Task: Find connections with filter location Nelson with filter topic #Automationwith filter profile language German with filter current company Gainsight with filter school JECRC University with filter industry Paint, Coating, and Adhesive Manufacturing with filter service category Filing with filter keywords title Massage Therapy
Action: Mouse moved to (474, 45)
Screenshot: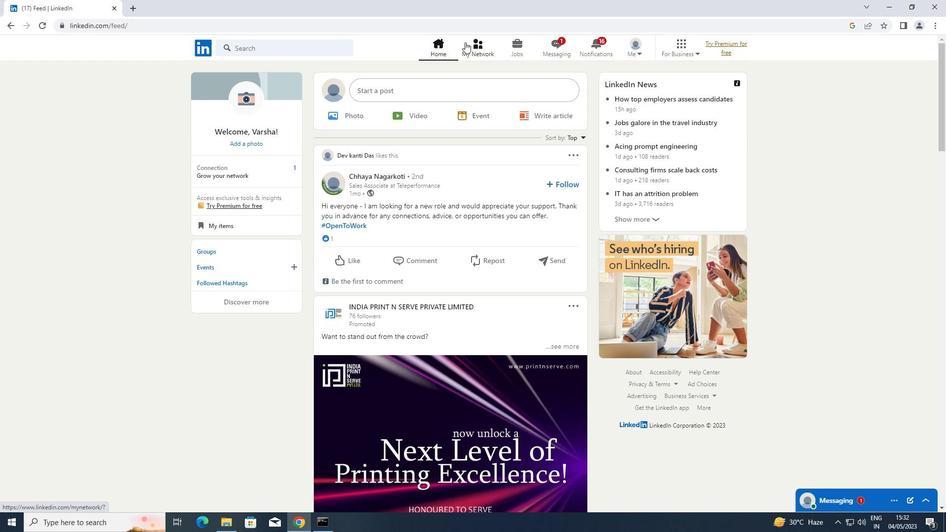 
Action: Mouse pressed left at (474, 45)
Screenshot: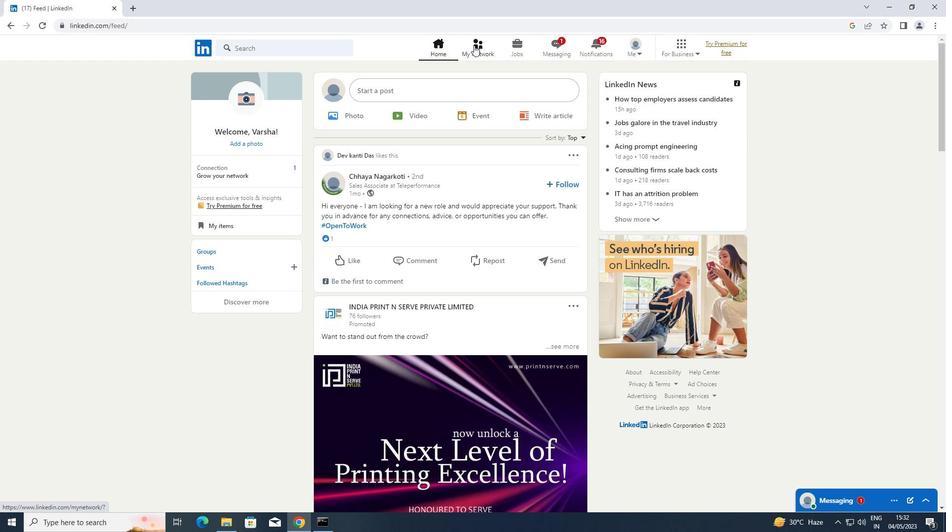 
Action: Mouse moved to (262, 104)
Screenshot: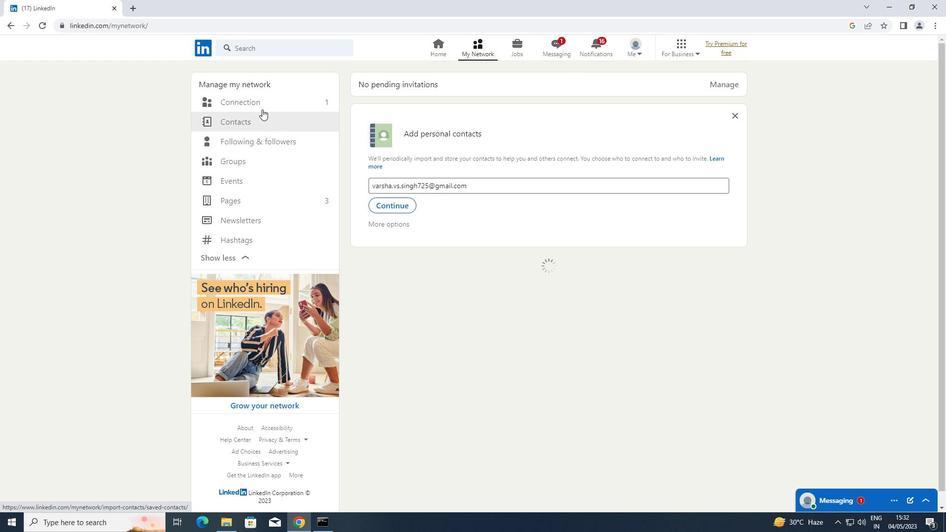 
Action: Mouse pressed left at (262, 104)
Screenshot: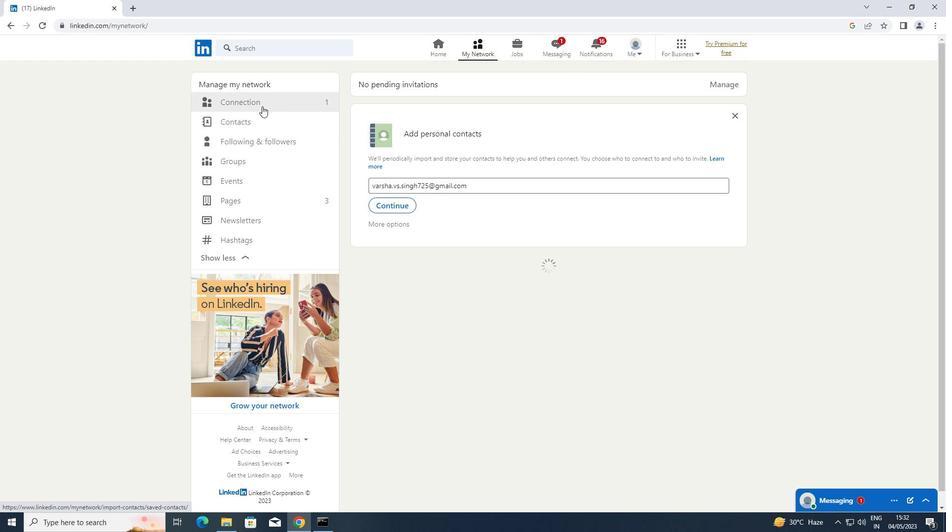 
Action: Mouse moved to (553, 99)
Screenshot: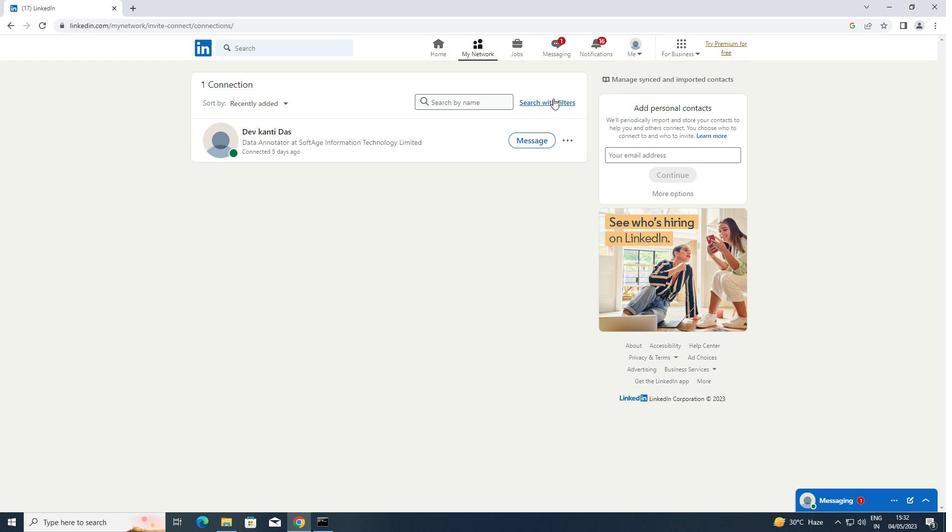 
Action: Mouse pressed left at (553, 99)
Screenshot: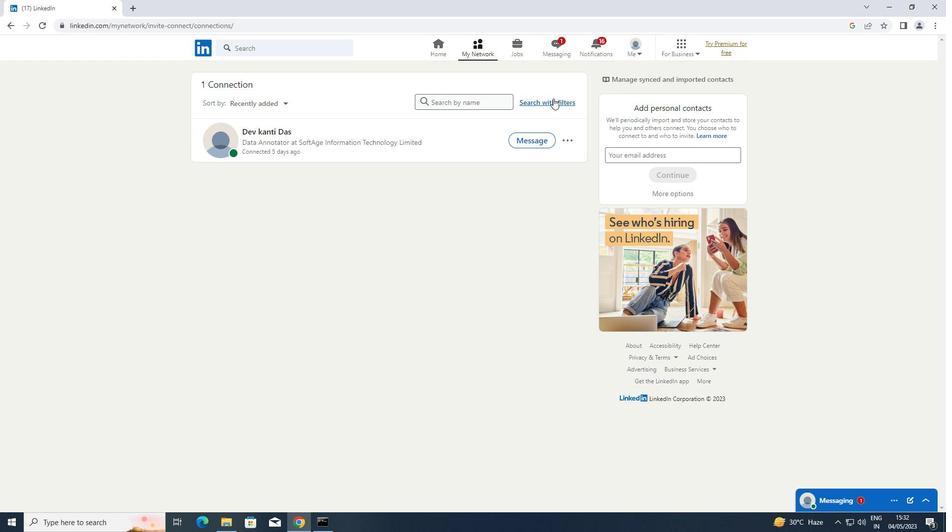 
Action: Mouse moved to (513, 78)
Screenshot: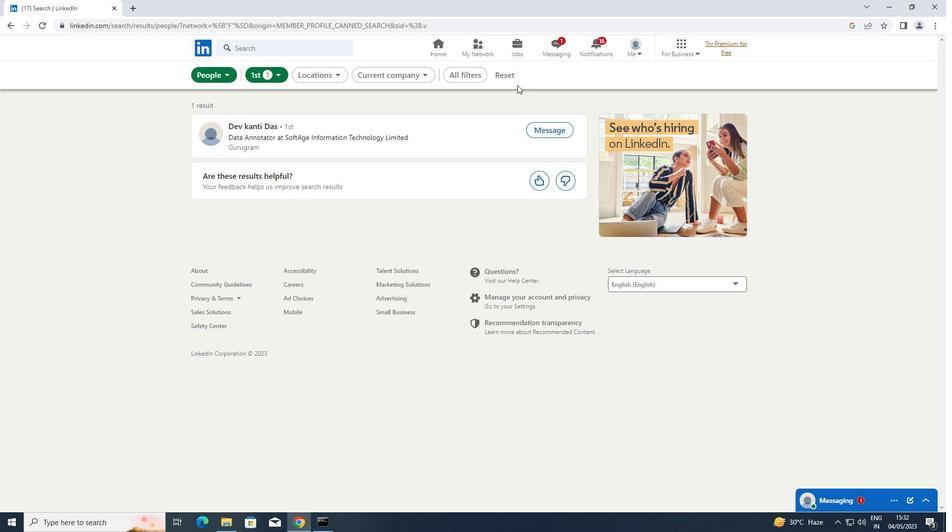
Action: Mouse pressed left at (513, 78)
Screenshot: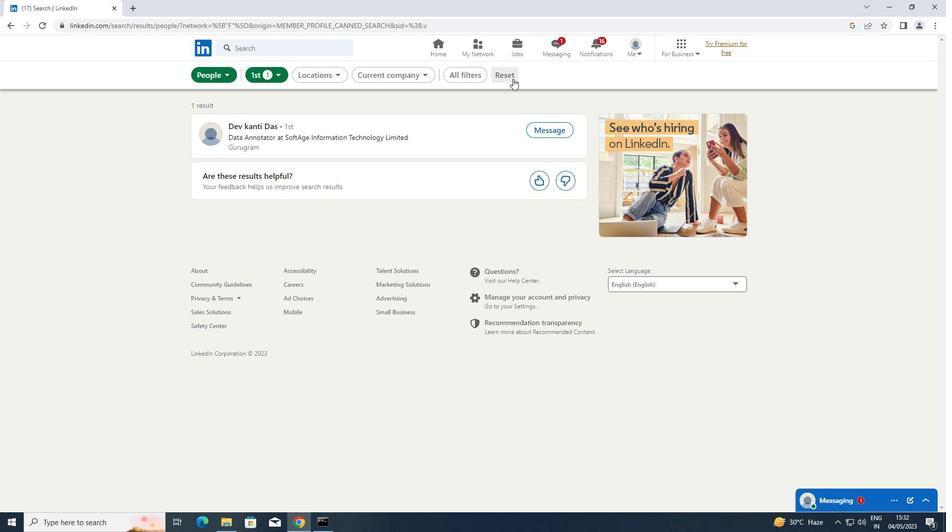 
Action: Mouse moved to (488, 79)
Screenshot: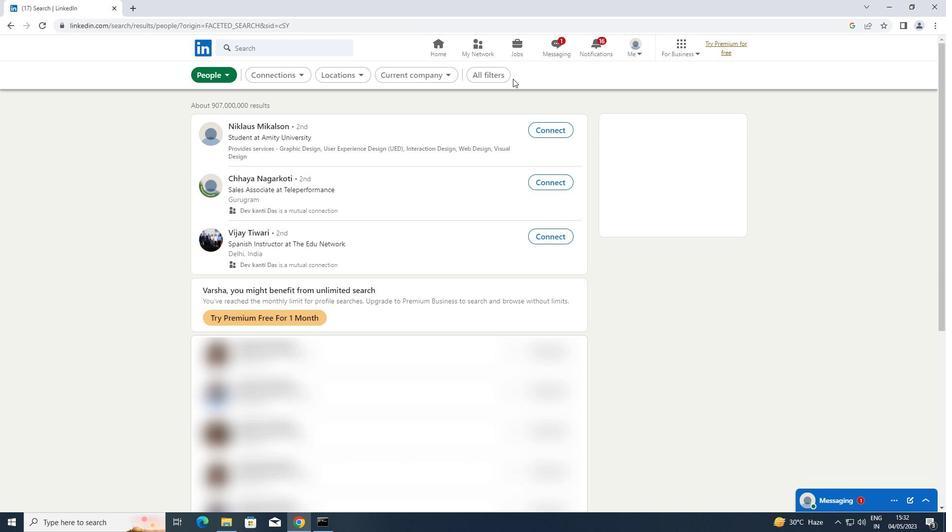 
Action: Mouse pressed left at (488, 79)
Screenshot: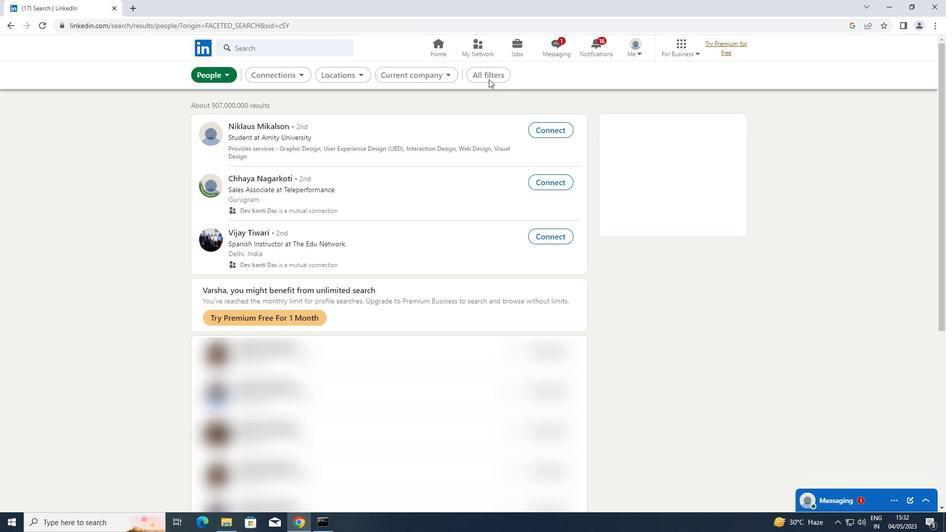 
Action: Mouse moved to (720, 180)
Screenshot: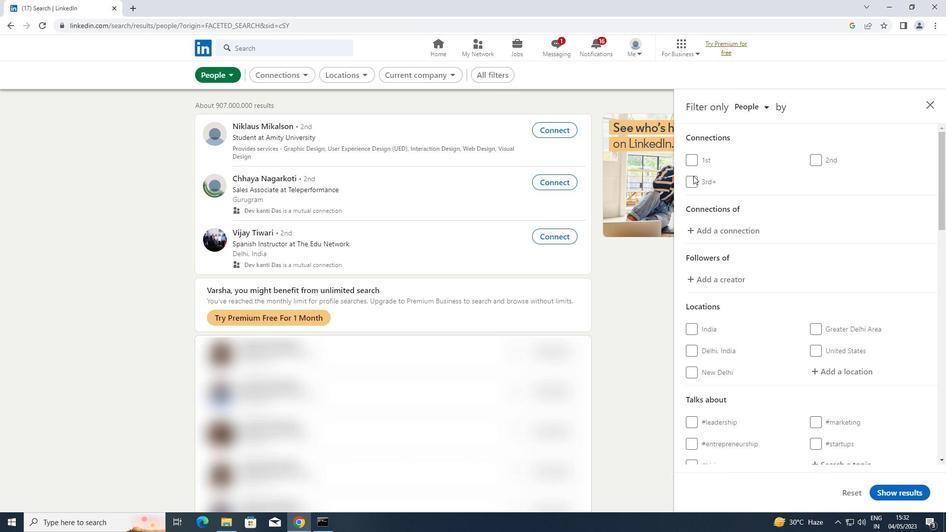 
Action: Mouse scrolled (720, 180) with delta (0, 0)
Screenshot: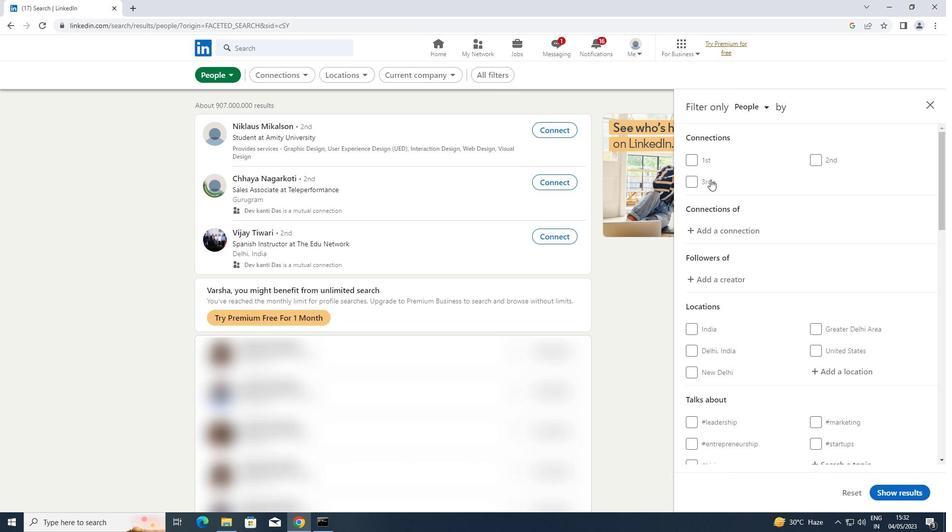 
Action: Mouse scrolled (720, 180) with delta (0, 0)
Screenshot: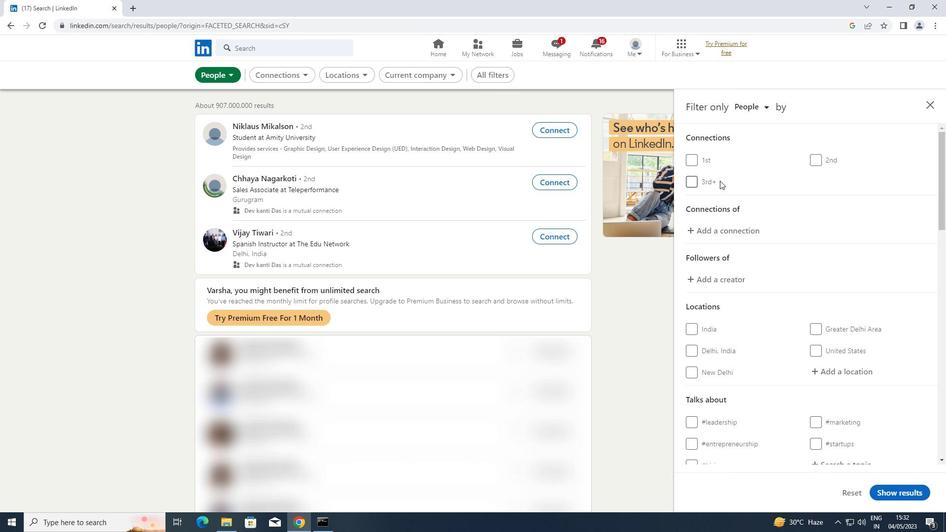 
Action: Mouse moved to (870, 278)
Screenshot: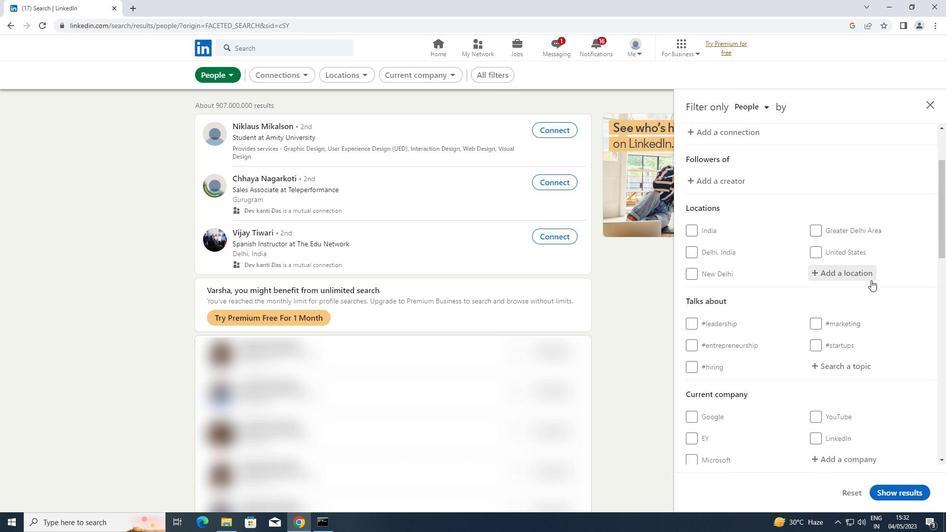 
Action: Mouse pressed left at (870, 278)
Screenshot: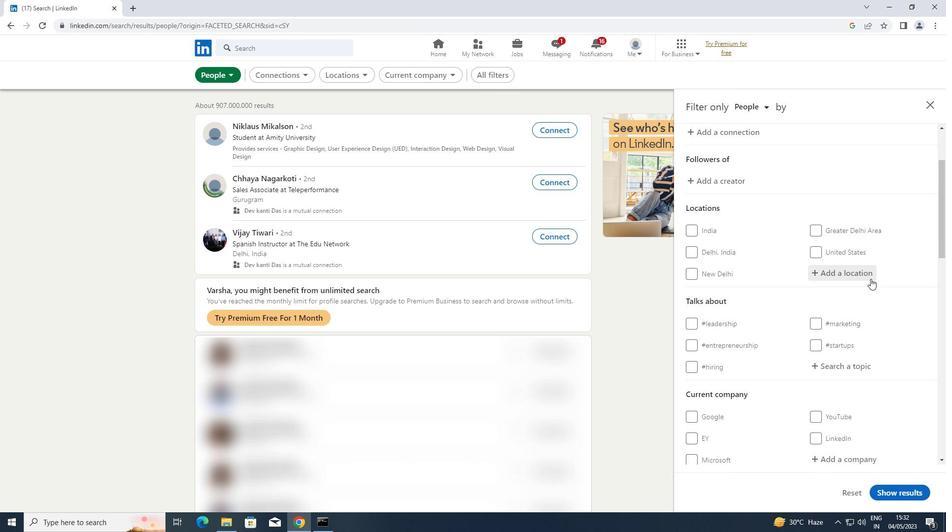 
Action: Key pressed <Key.shift>NELSON
Screenshot: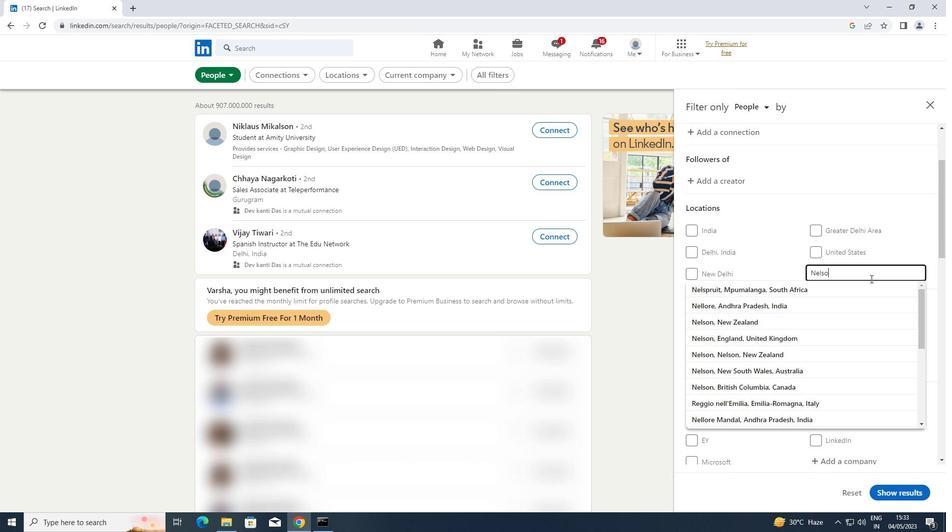 
Action: Mouse scrolled (870, 278) with delta (0, 0)
Screenshot: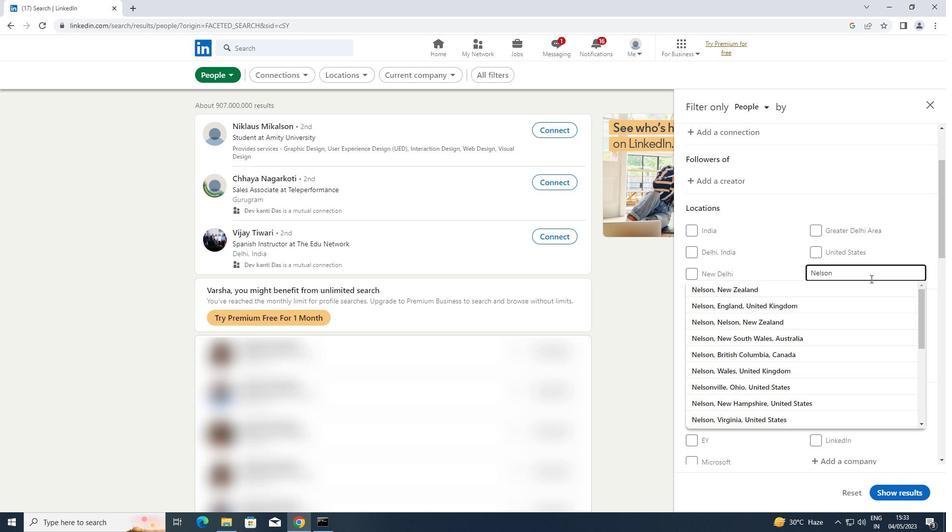 
Action: Mouse moved to (869, 288)
Screenshot: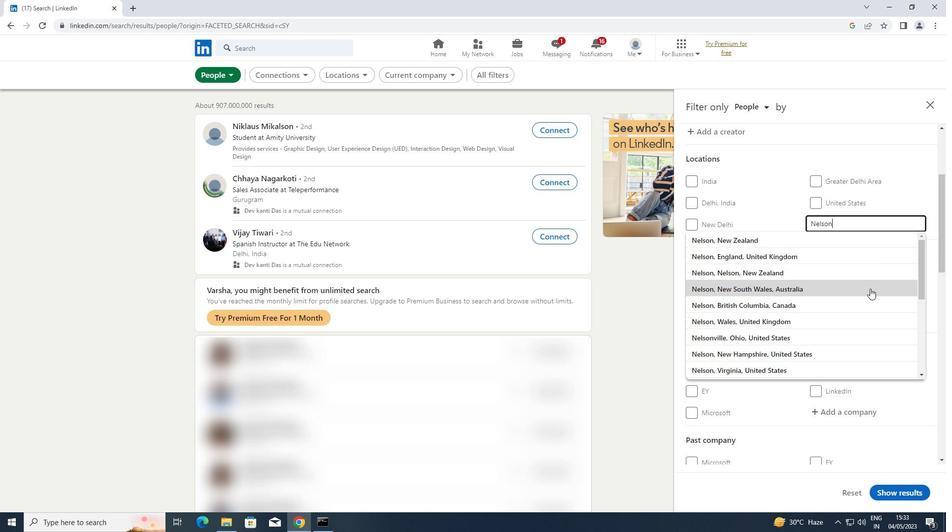 
Action: Key pressed <Key.enter>
Screenshot: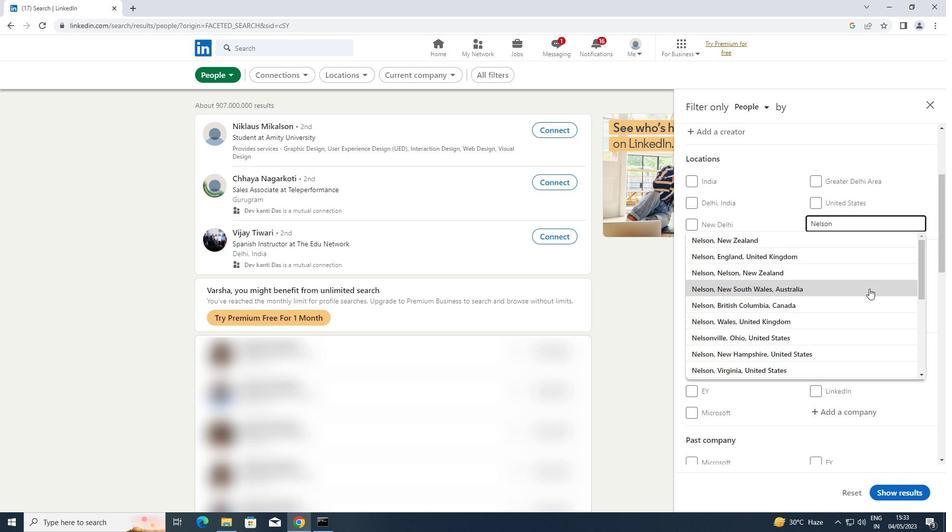
Action: Mouse moved to (826, 321)
Screenshot: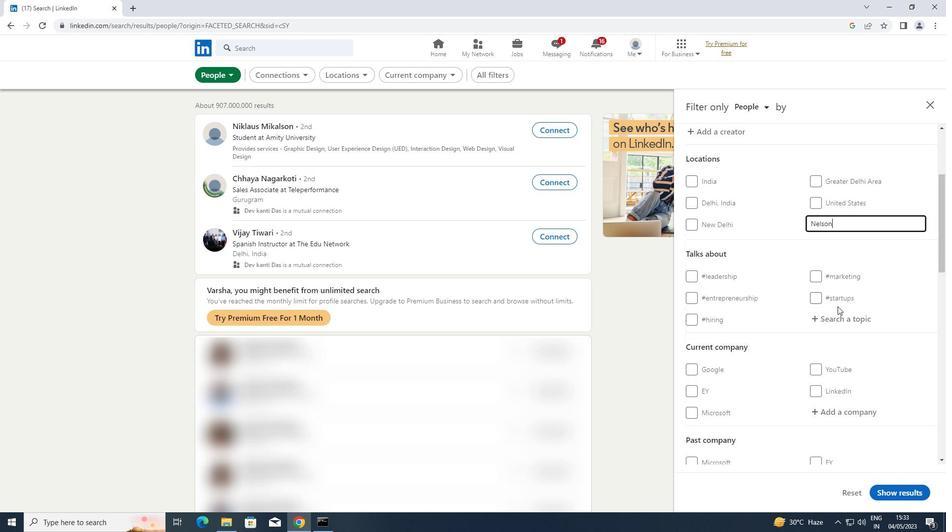 
Action: Mouse pressed left at (826, 321)
Screenshot: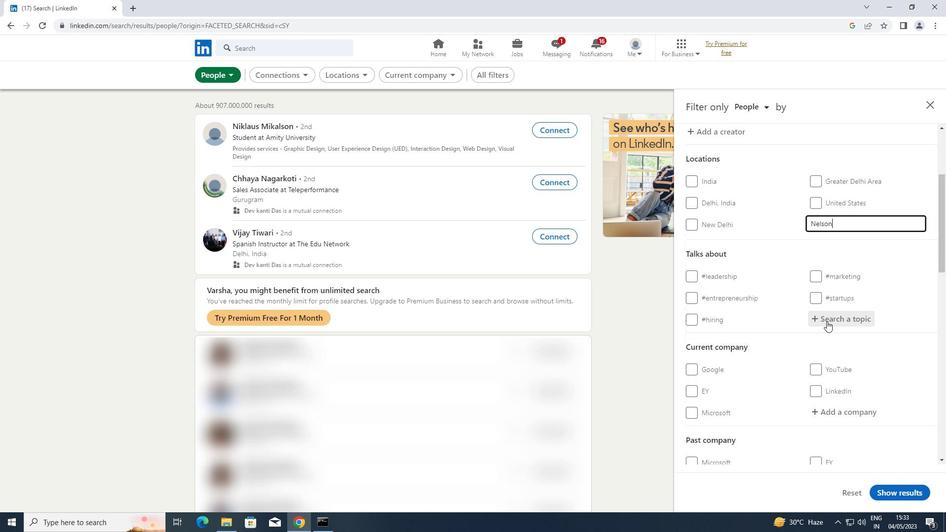 
Action: Key pressed <Key.shift>AUTOMATION
Screenshot: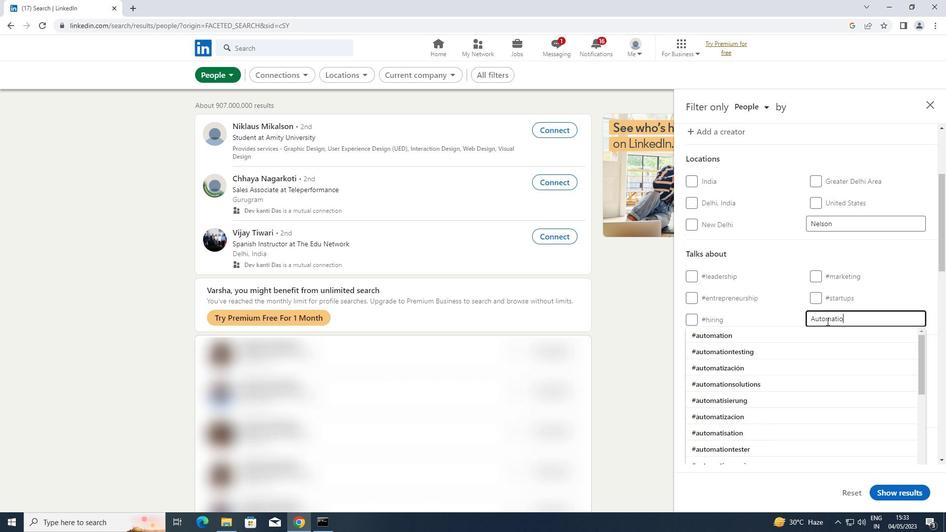 
Action: Mouse moved to (740, 331)
Screenshot: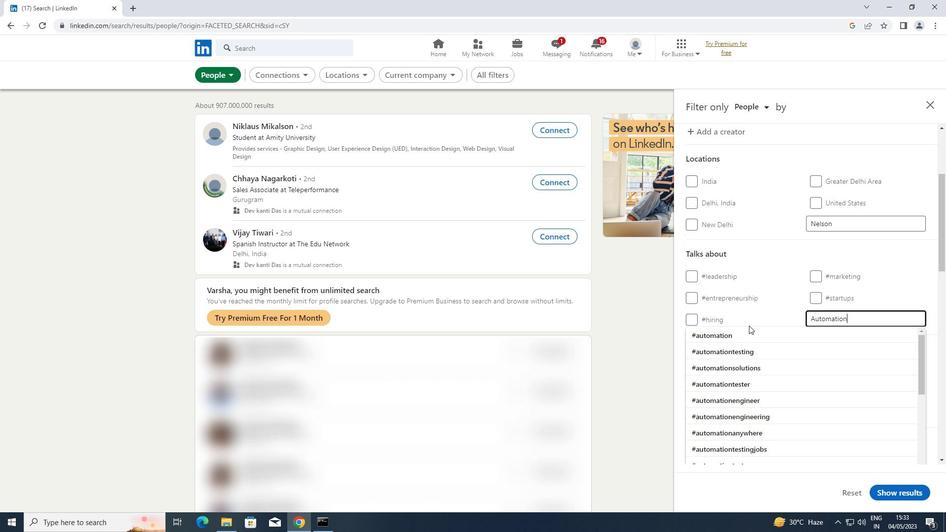 
Action: Mouse pressed left at (740, 331)
Screenshot: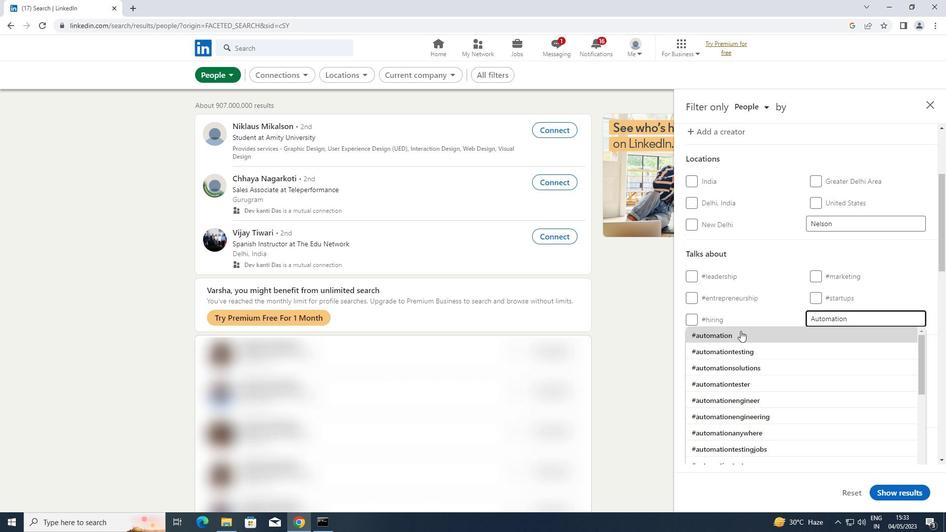 
Action: Mouse scrolled (740, 330) with delta (0, 0)
Screenshot: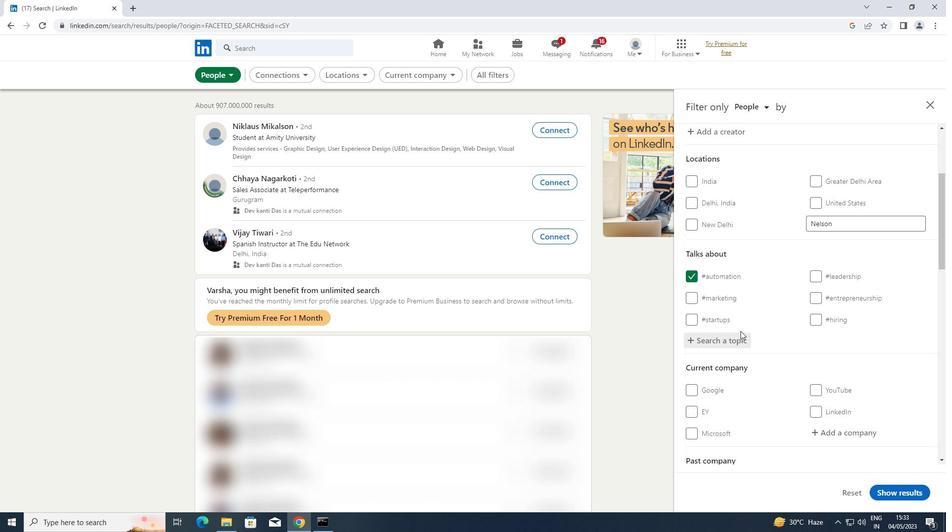 
Action: Mouse scrolled (740, 330) with delta (0, 0)
Screenshot: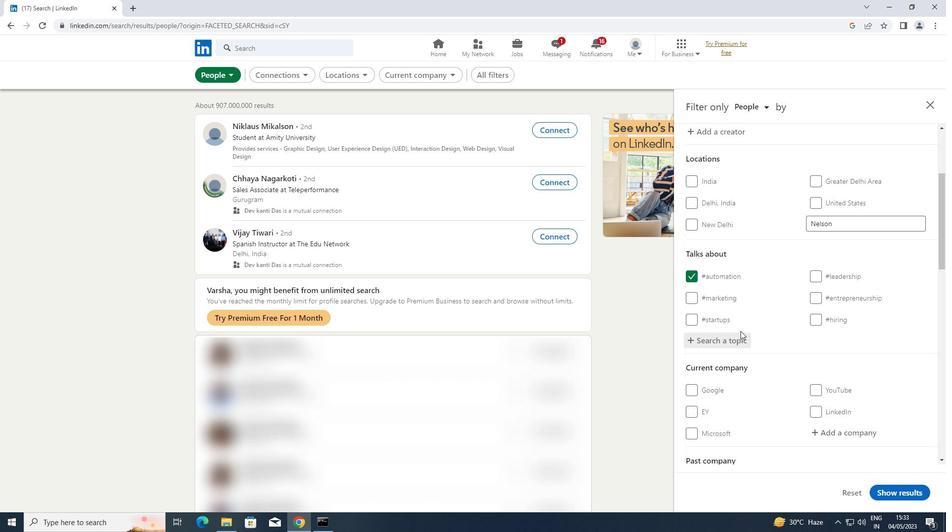 
Action: Mouse scrolled (740, 330) with delta (0, 0)
Screenshot: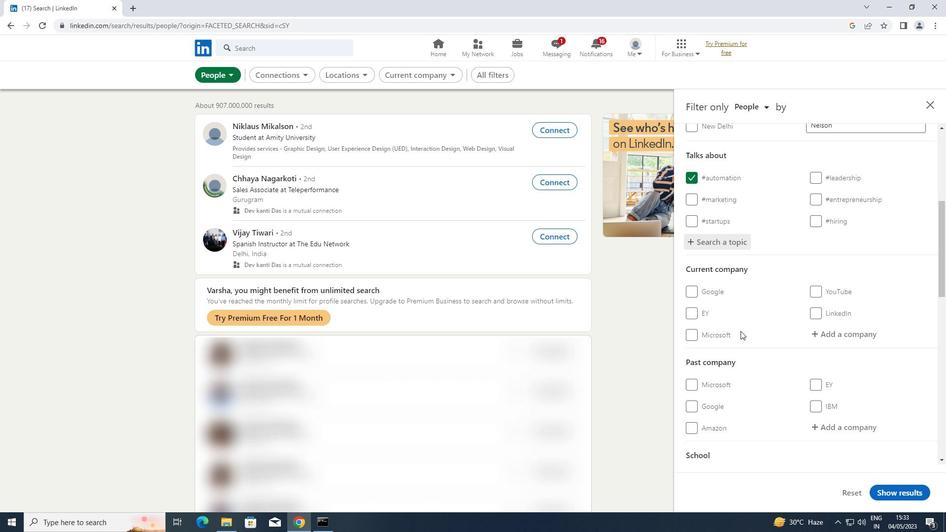 
Action: Mouse scrolled (740, 330) with delta (0, 0)
Screenshot: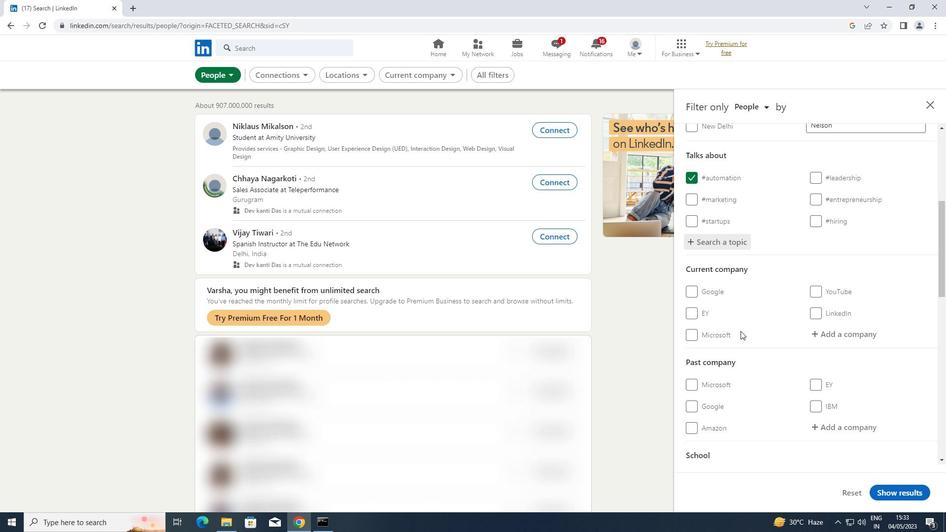 
Action: Mouse scrolled (740, 330) with delta (0, 0)
Screenshot: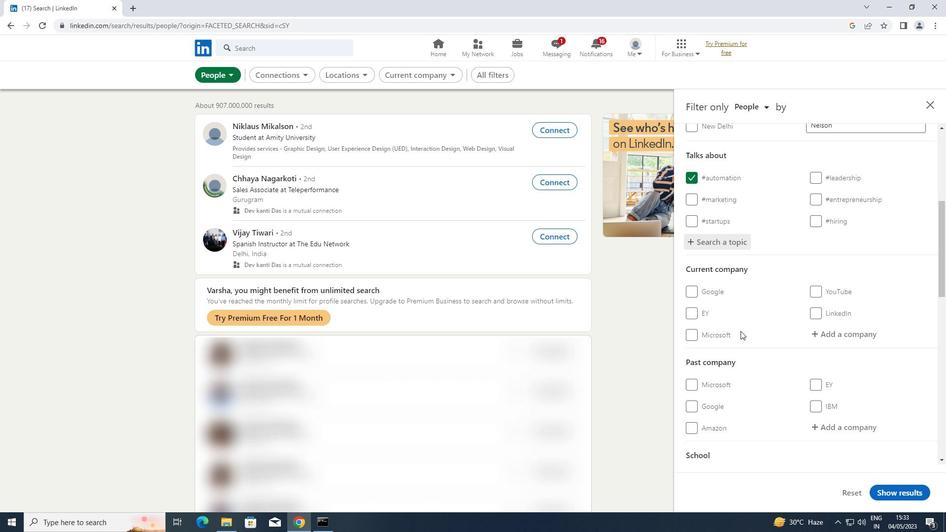 
Action: Mouse scrolled (740, 330) with delta (0, 0)
Screenshot: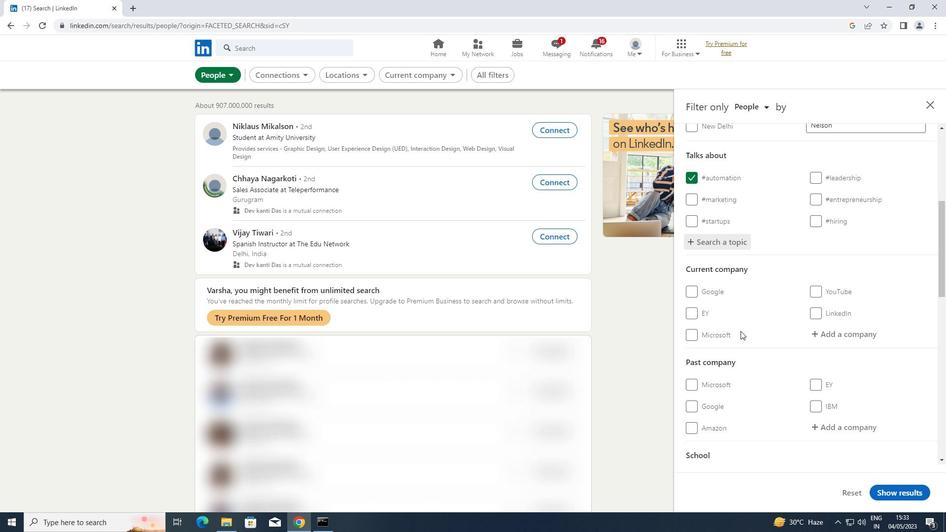 
Action: Mouse scrolled (740, 330) with delta (0, 0)
Screenshot: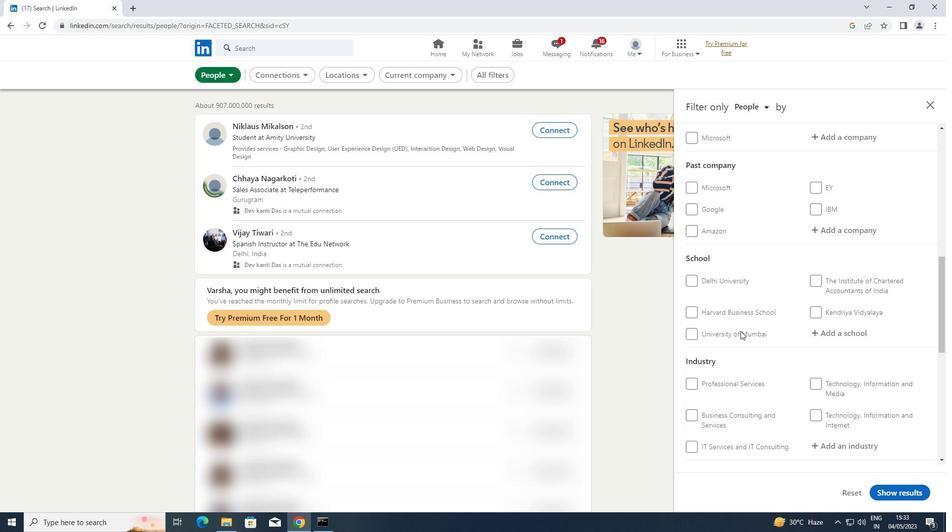 
Action: Mouse scrolled (740, 330) with delta (0, 0)
Screenshot: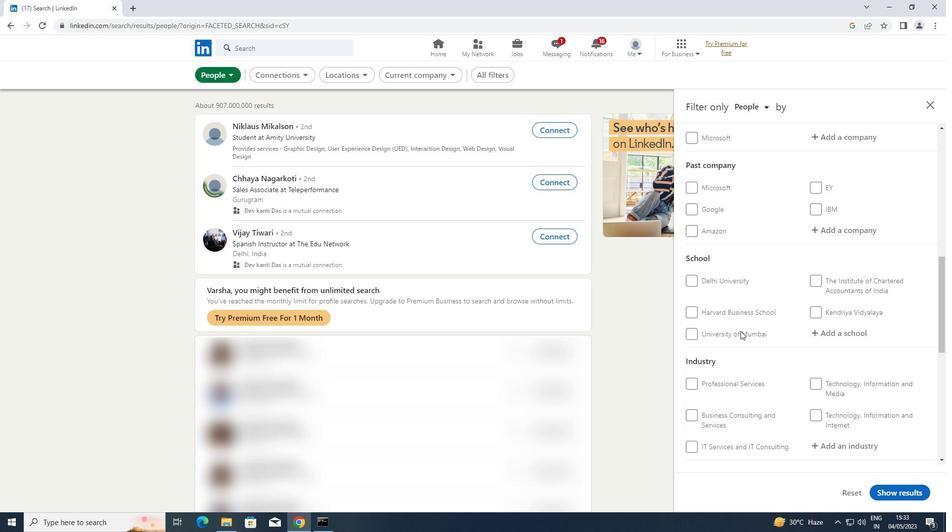 
Action: Mouse scrolled (740, 330) with delta (0, 0)
Screenshot: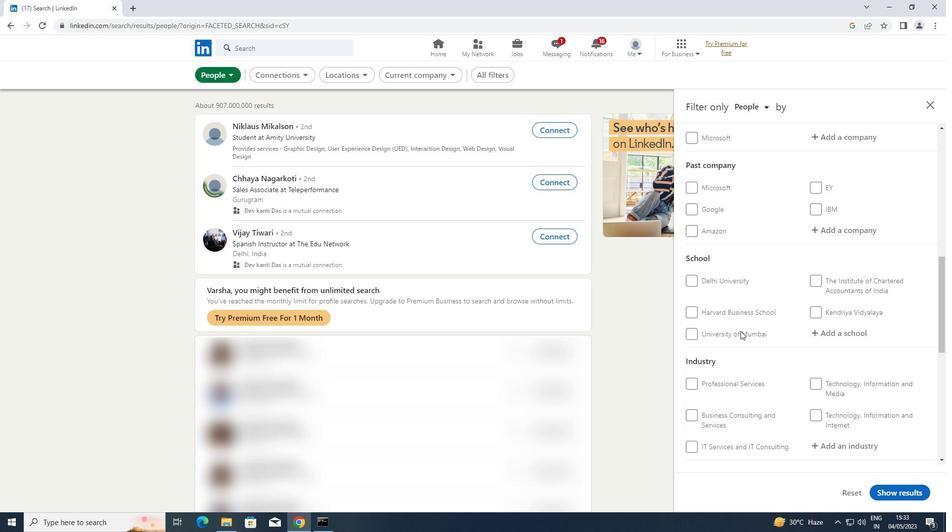 
Action: Mouse scrolled (740, 330) with delta (0, 0)
Screenshot: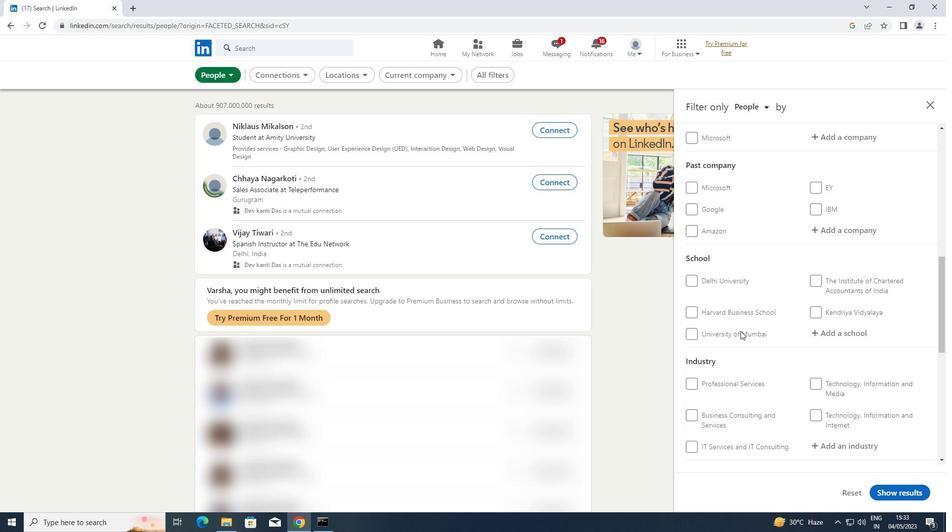 
Action: Mouse moved to (797, 341)
Screenshot: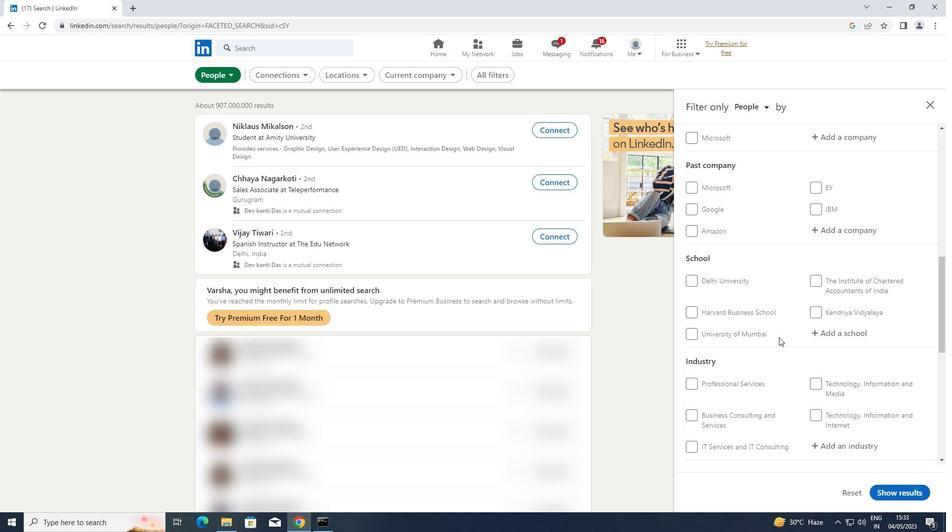 
Action: Mouse scrolled (797, 341) with delta (0, 0)
Screenshot: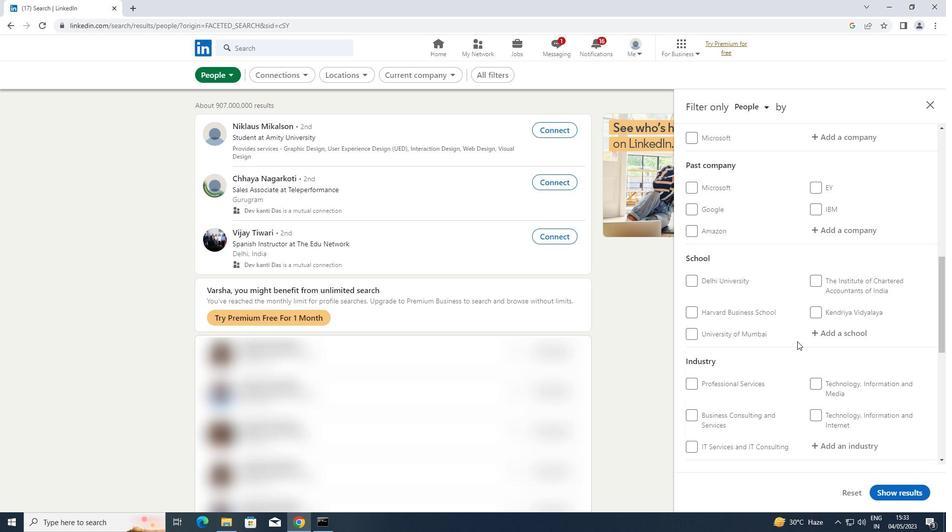 
Action: Mouse scrolled (797, 341) with delta (0, 0)
Screenshot: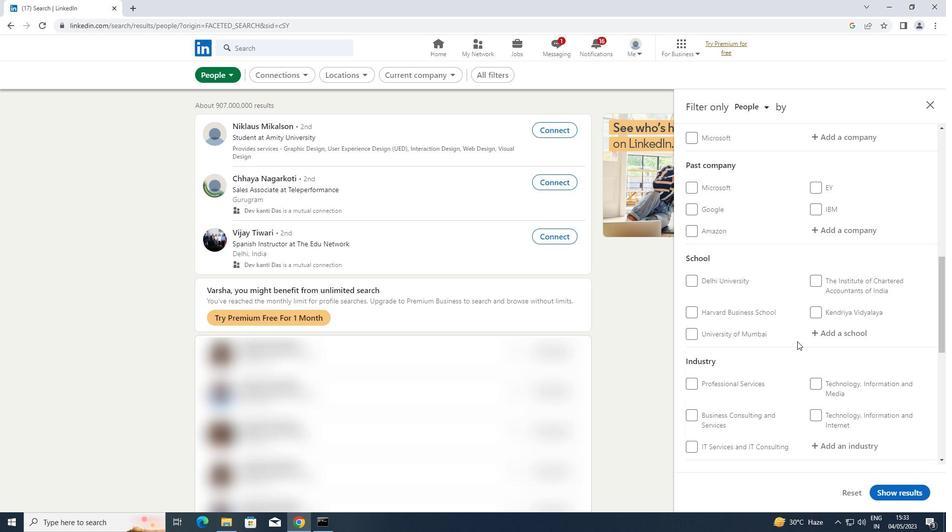 
Action: Mouse scrolled (797, 341) with delta (0, 0)
Screenshot: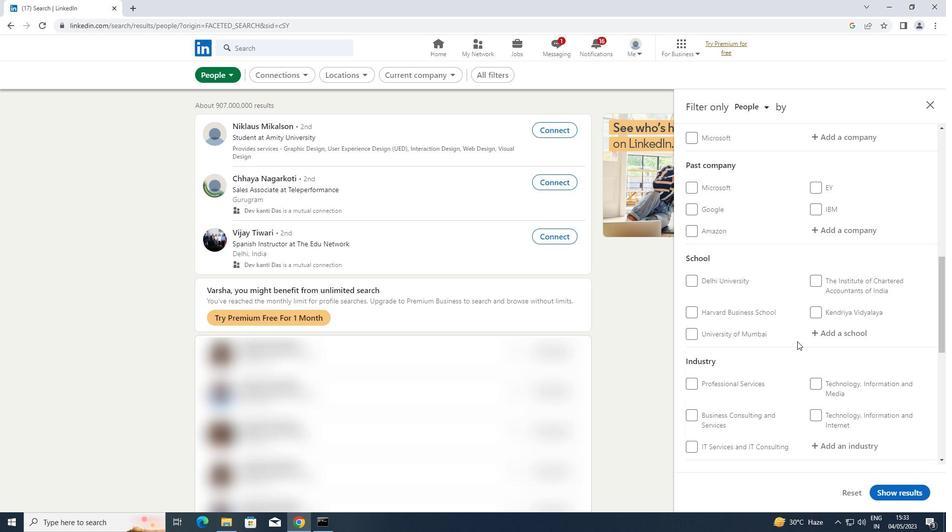 
Action: Mouse moved to (738, 309)
Screenshot: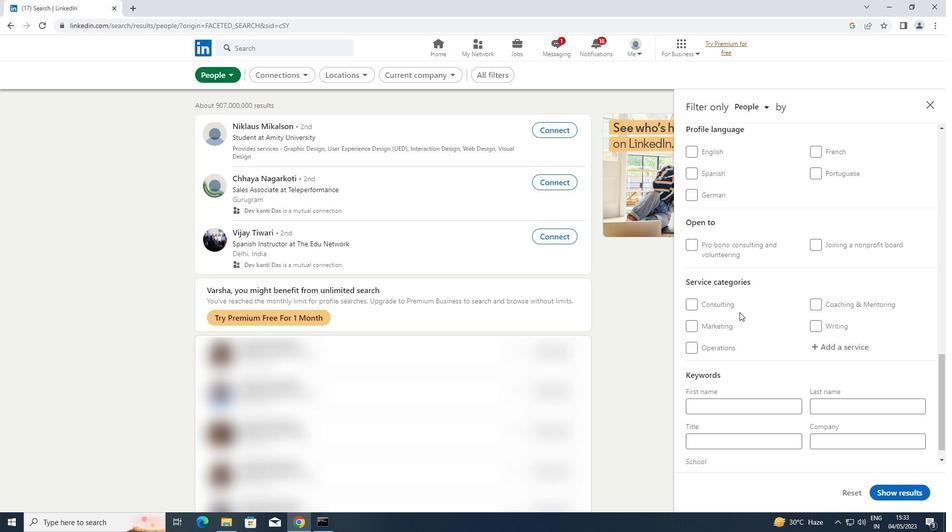 
Action: Mouse scrolled (738, 309) with delta (0, 0)
Screenshot: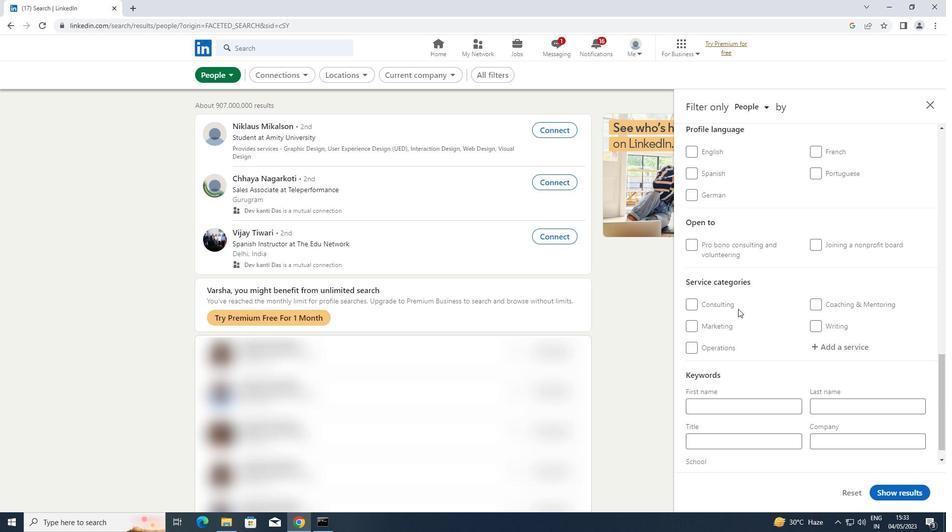 
Action: Mouse moved to (692, 240)
Screenshot: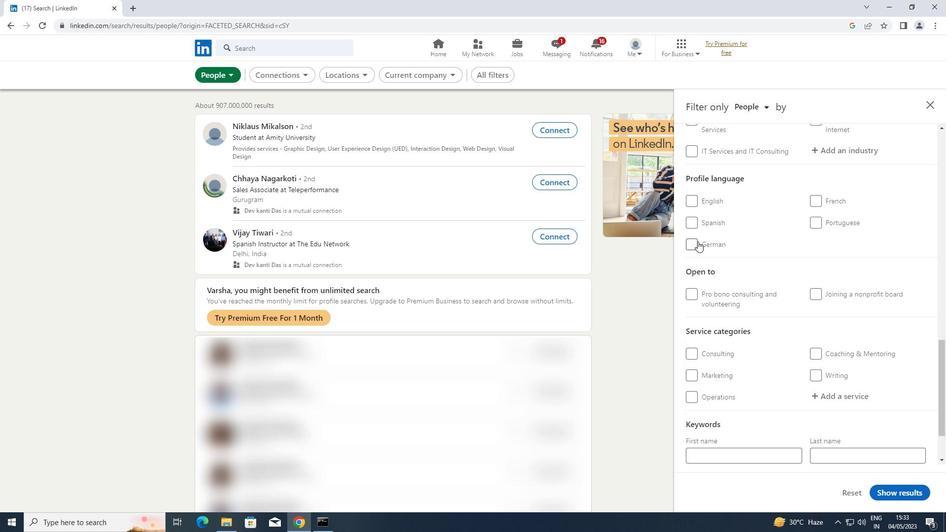 
Action: Mouse pressed left at (692, 240)
Screenshot: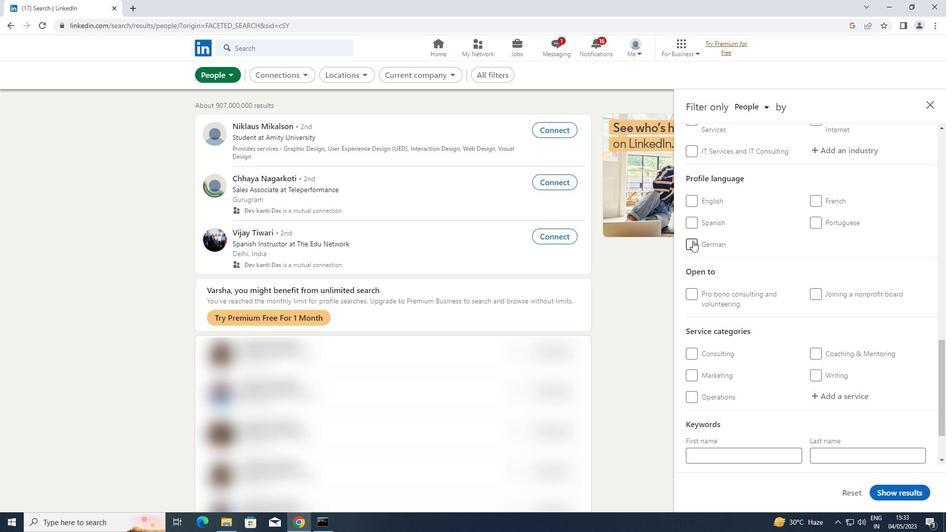 
Action: Mouse moved to (737, 300)
Screenshot: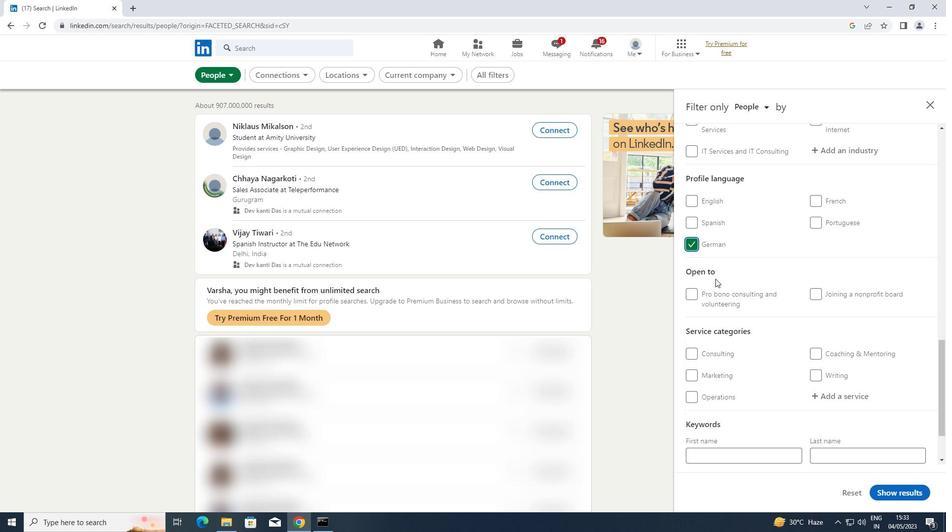 
Action: Mouse scrolled (737, 300) with delta (0, 0)
Screenshot: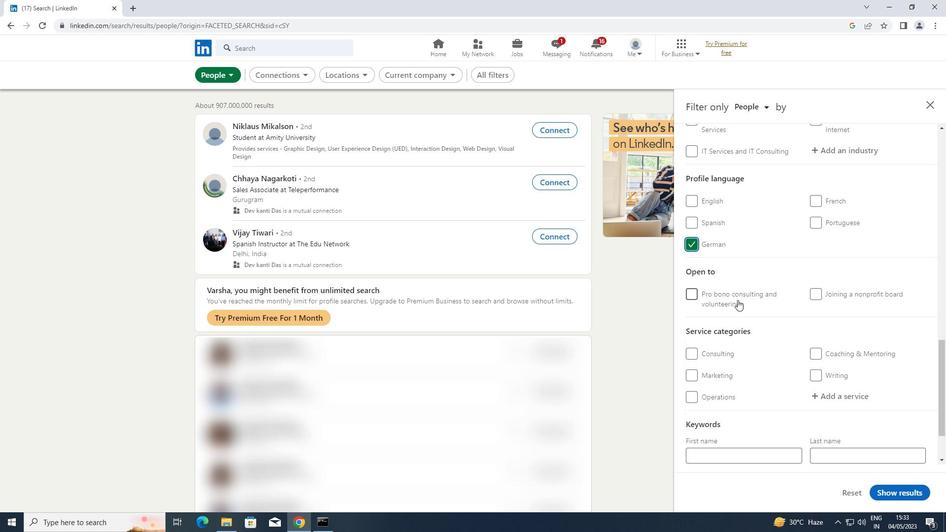 
Action: Mouse scrolled (737, 300) with delta (0, 0)
Screenshot: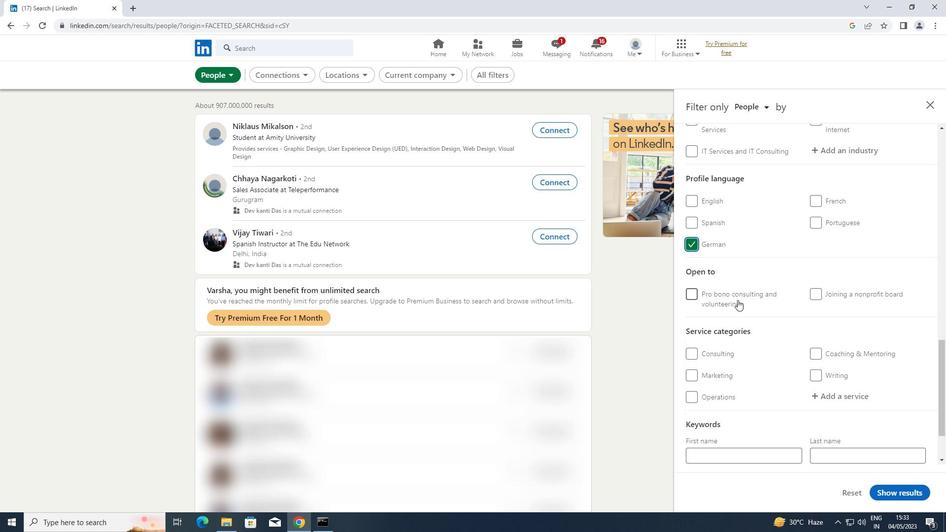 
Action: Mouse scrolled (737, 300) with delta (0, 0)
Screenshot: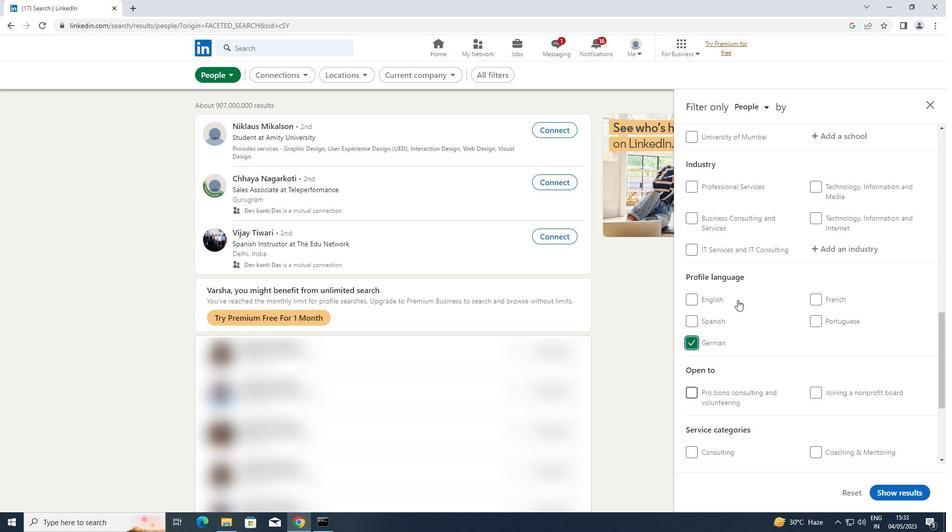 
Action: Mouse scrolled (737, 300) with delta (0, 0)
Screenshot: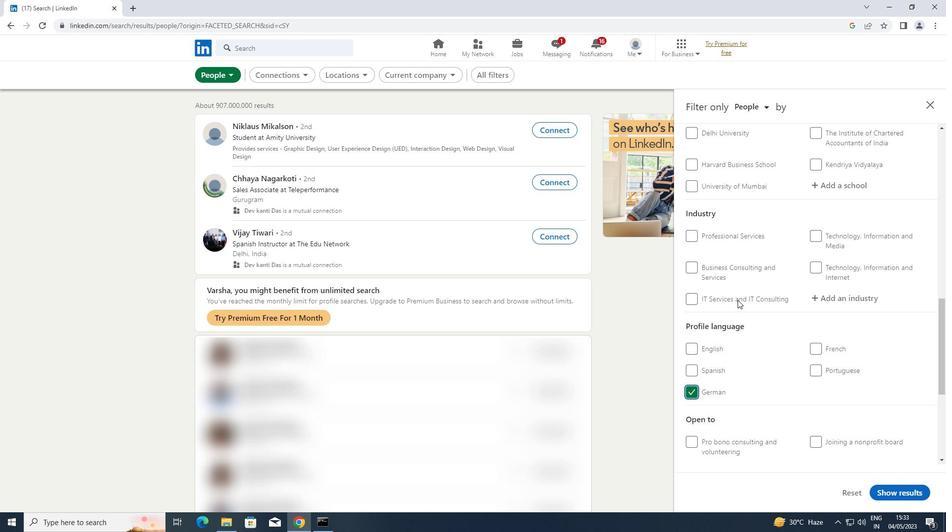 
Action: Mouse scrolled (737, 300) with delta (0, 0)
Screenshot: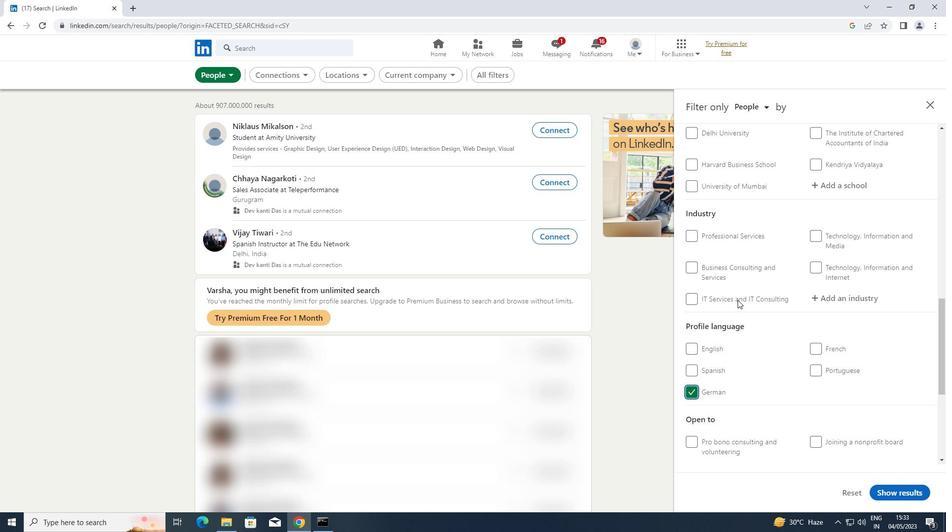 
Action: Mouse scrolled (737, 300) with delta (0, 0)
Screenshot: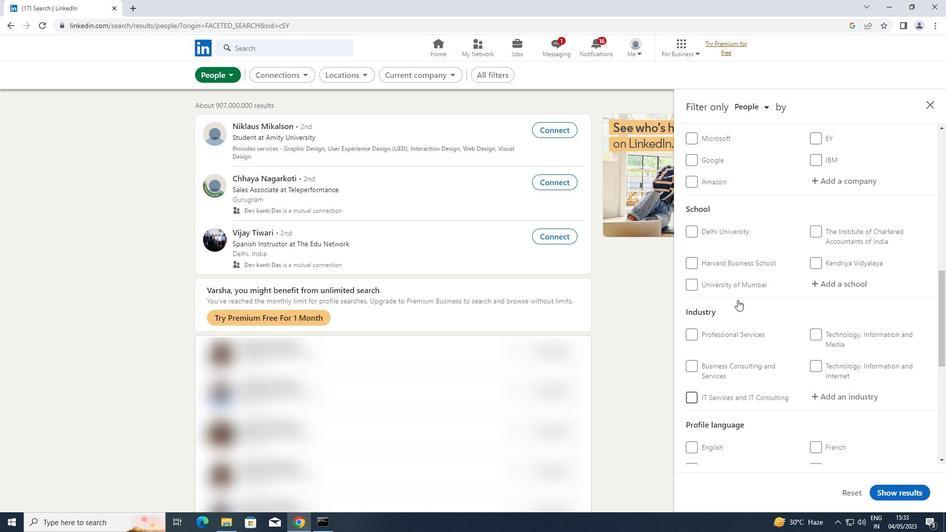 
Action: Mouse moved to (738, 298)
Screenshot: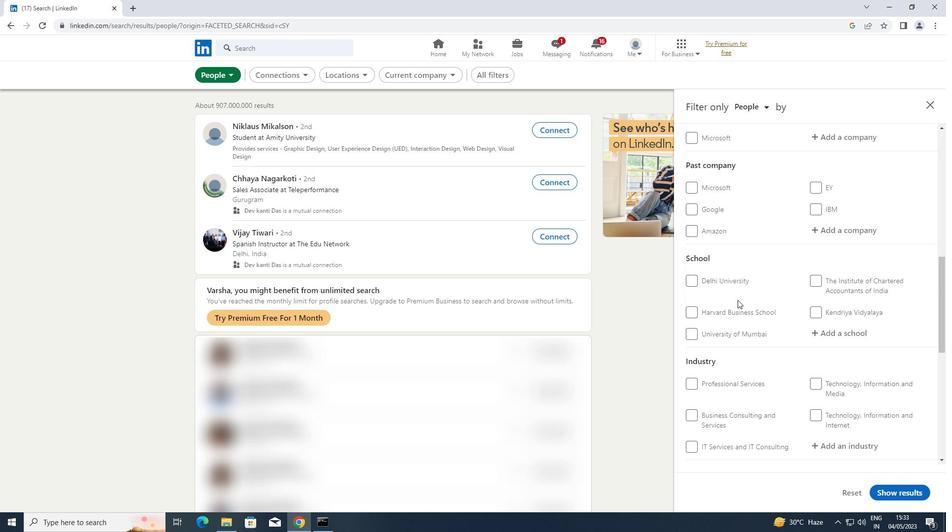 
Action: Mouse scrolled (738, 299) with delta (0, 0)
Screenshot: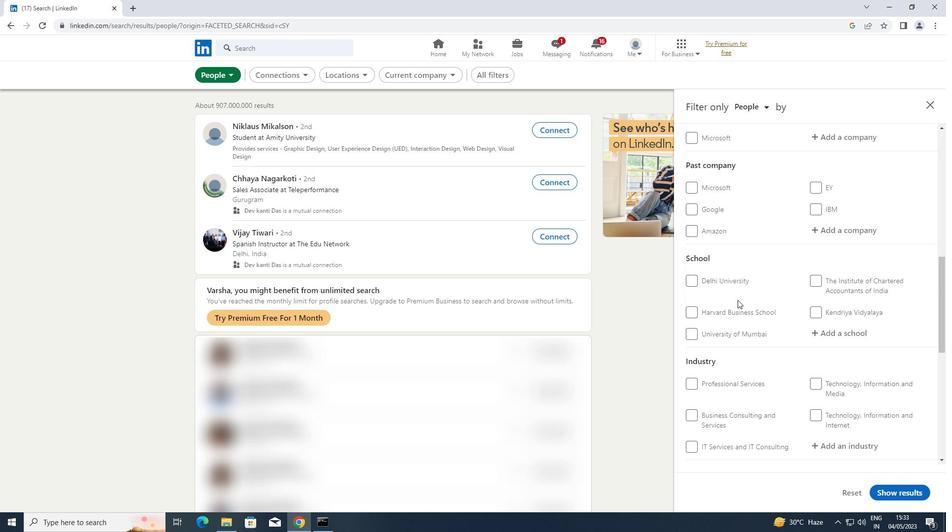 
Action: Mouse scrolled (738, 299) with delta (0, 0)
Screenshot: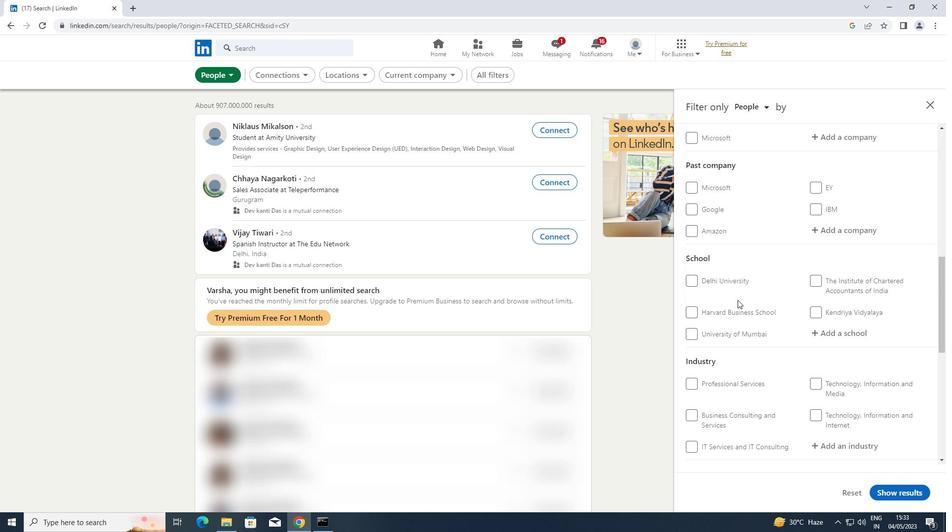
Action: Mouse moved to (837, 237)
Screenshot: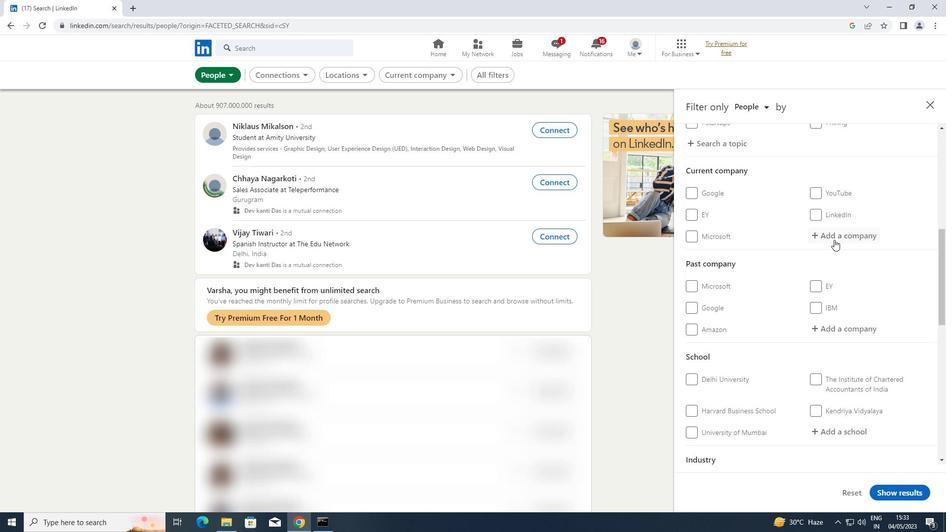 
Action: Mouse pressed left at (837, 237)
Screenshot: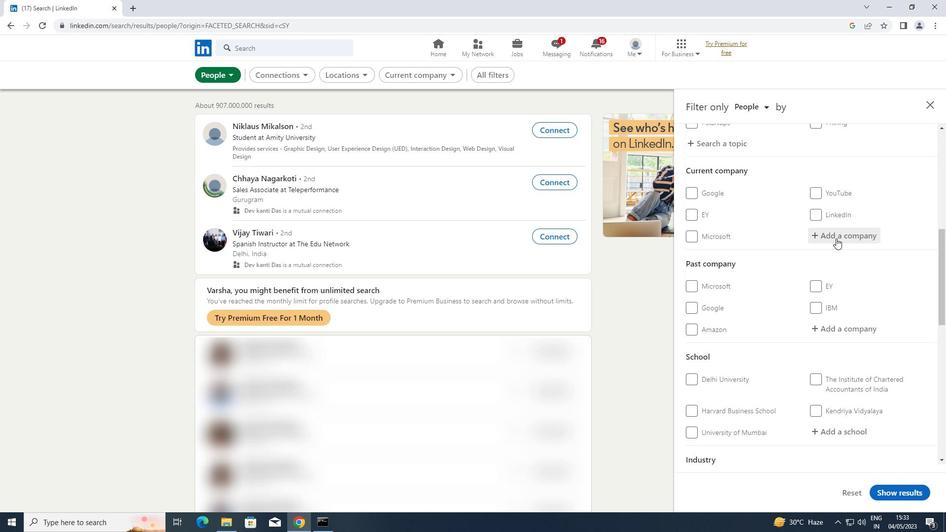 
Action: Key pressed <Key.shift>GAINSIGHT
Screenshot: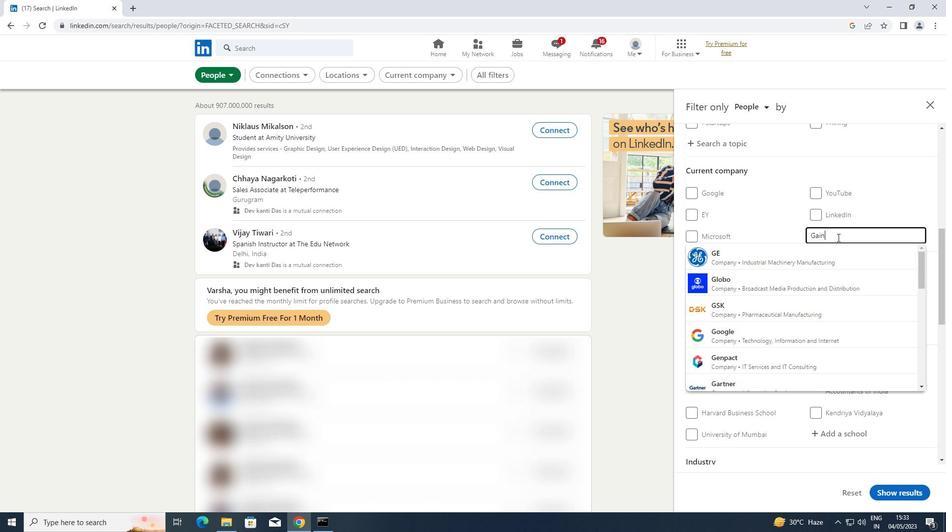 
Action: Mouse moved to (751, 248)
Screenshot: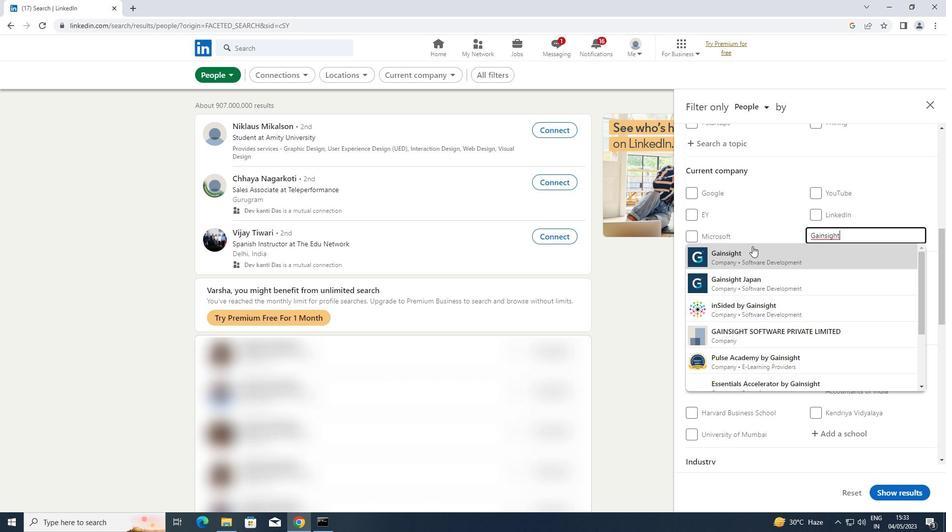 
Action: Mouse pressed left at (751, 248)
Screenshot: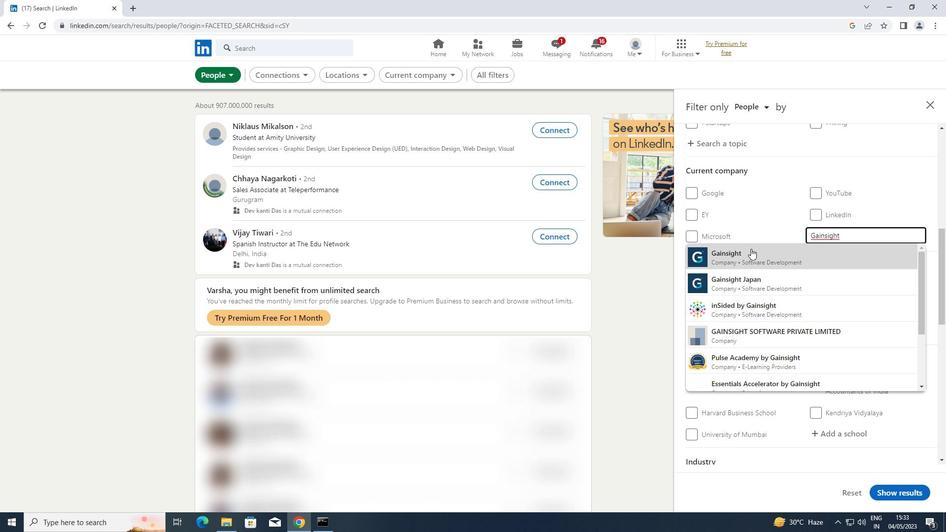 
Action: Mouse scrolled (751, 248) with delta (0, 0)
Screenshot: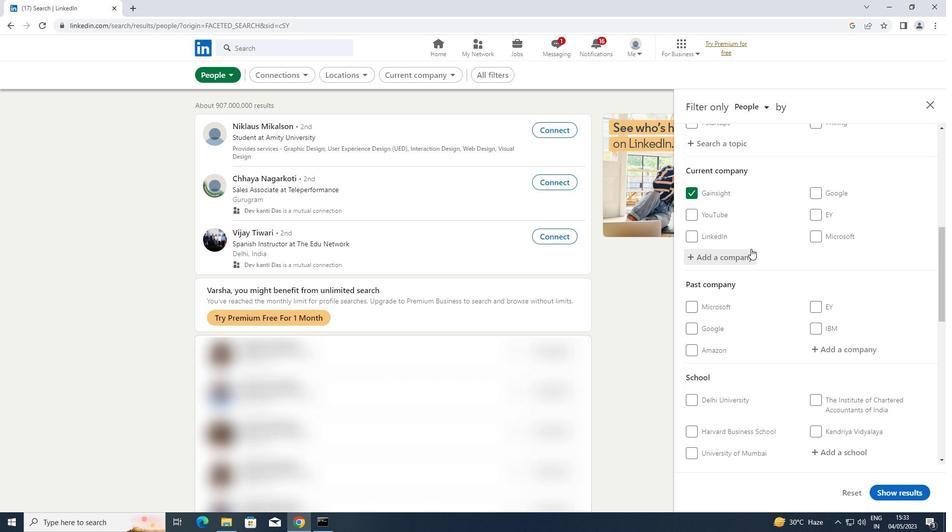
Action: Mouse scrolled (751, 248) with delta (0, 0)
Screenshot: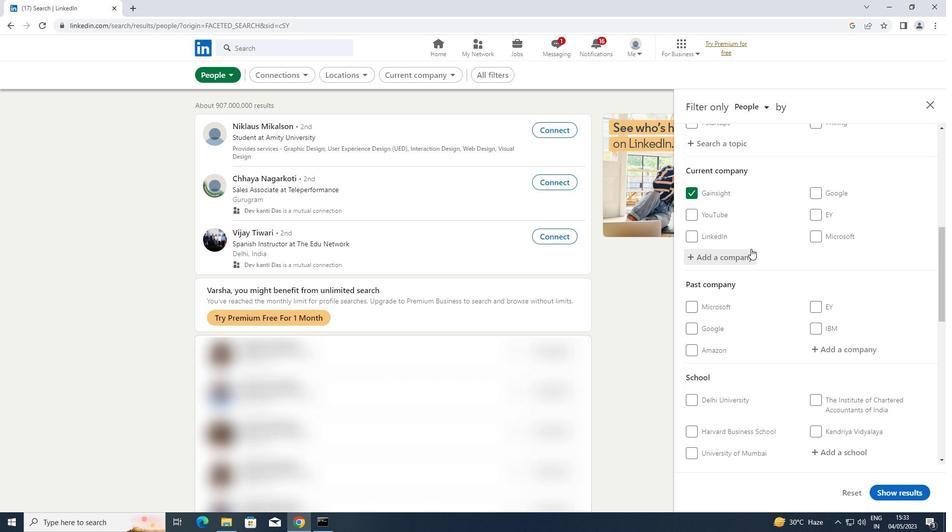 
Action: Mouse moved to (839, 347)
Screenshot: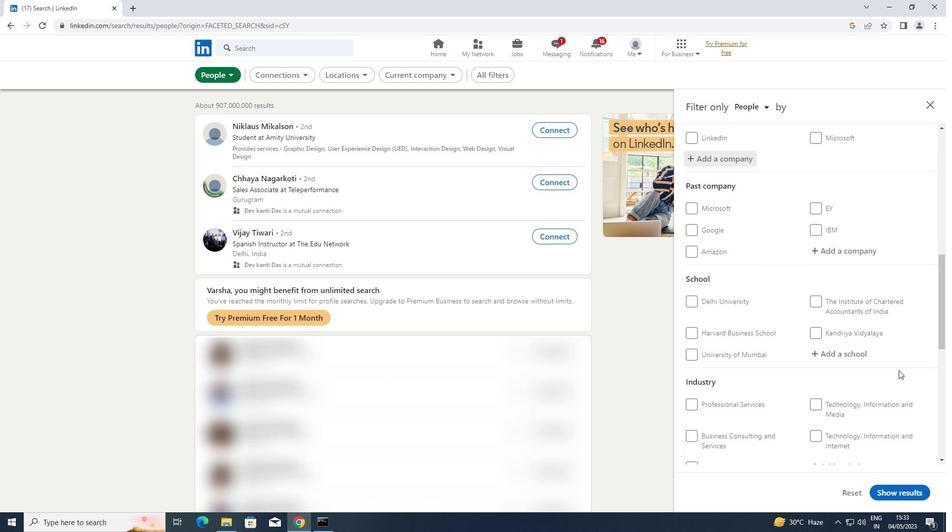 
Action: Mouse pressed left at (839, 347)
Screenshot: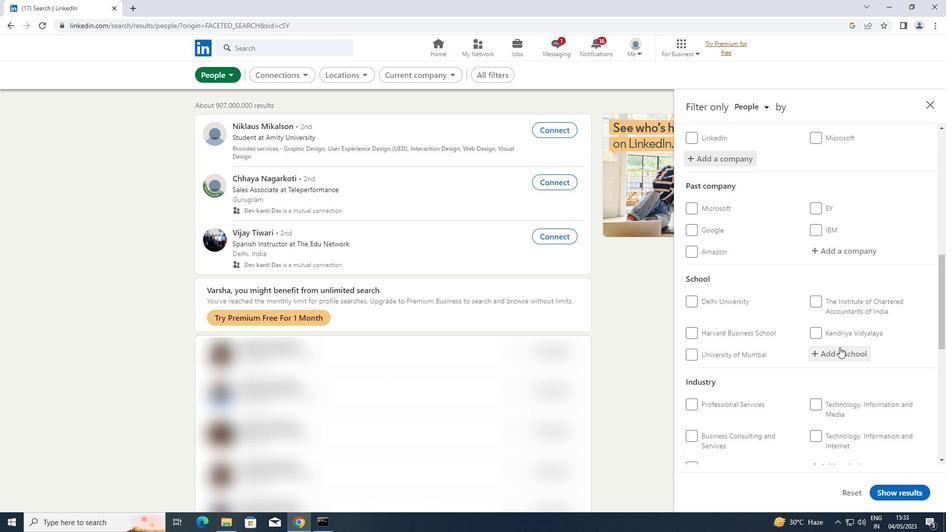 
Action: Key pressed <Key.shift><Key.shift><Key.shift>JECRC
Screenshot: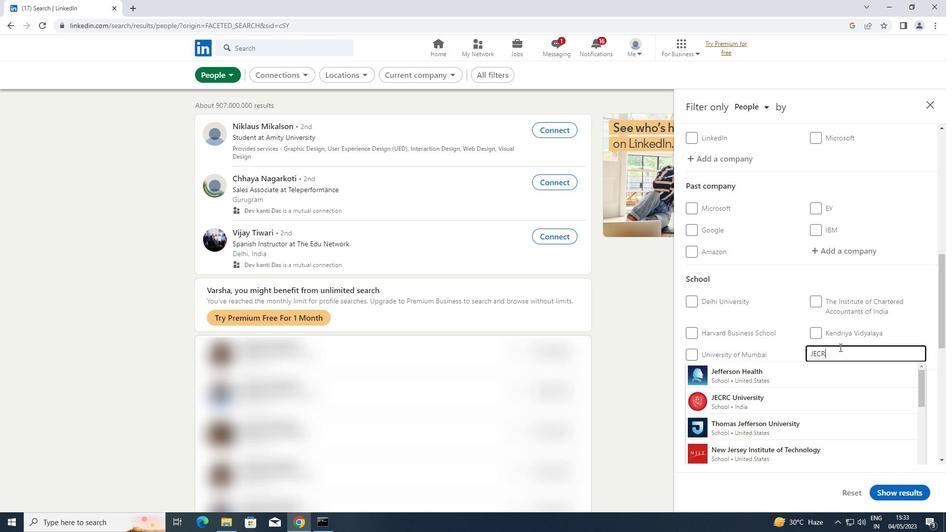 
Action: Mouse moved to (749, 370)
Screenshot: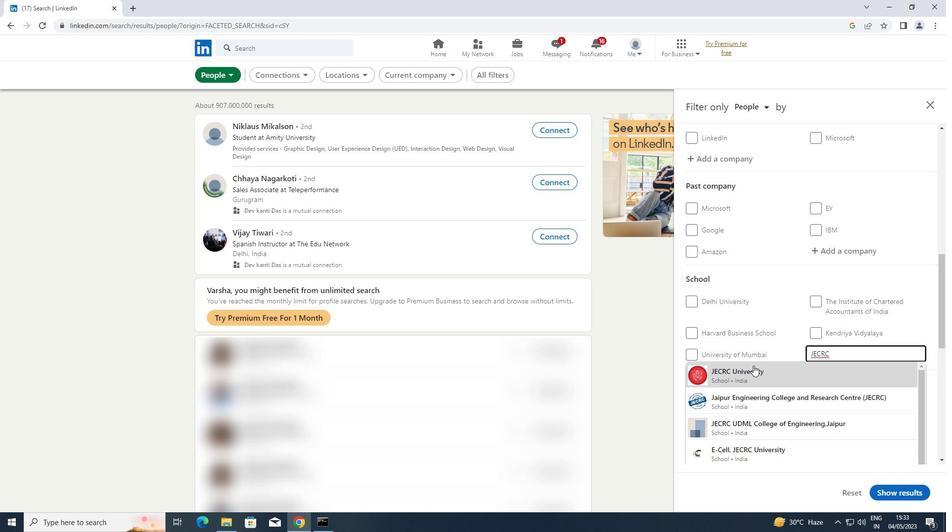
Action: Mouse pressed left at (749, 370)
Screenshot: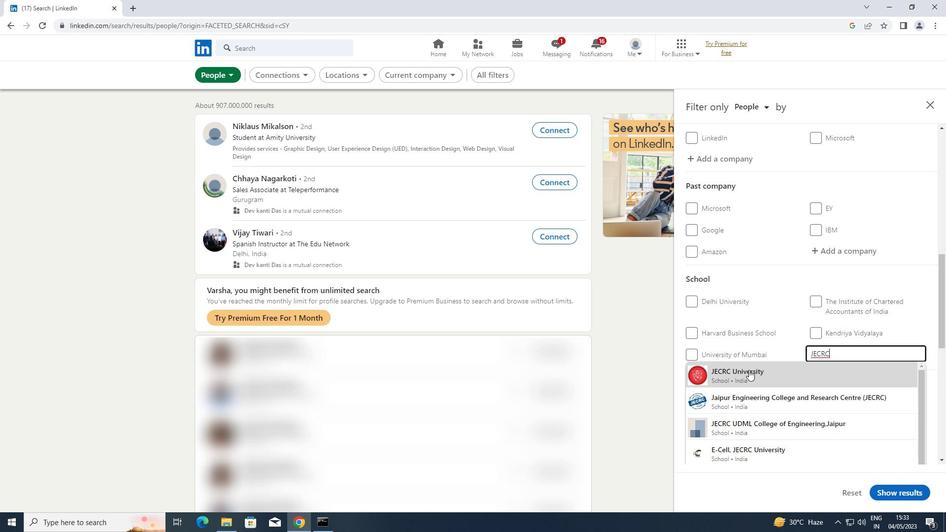 
Action: Mouse moved to (747, 371)
Screenshot: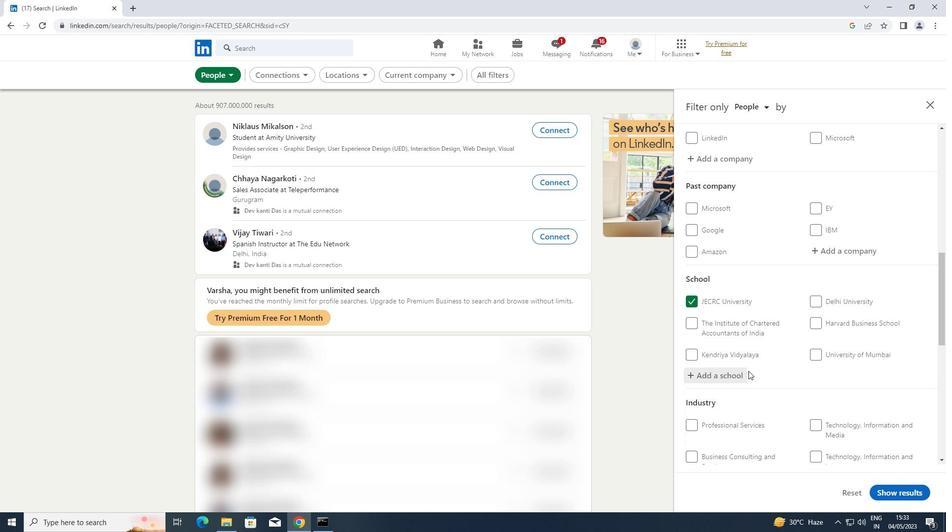 
Action: Mouse scrolled (747, 371) with delta (0, 0)
Screenshot: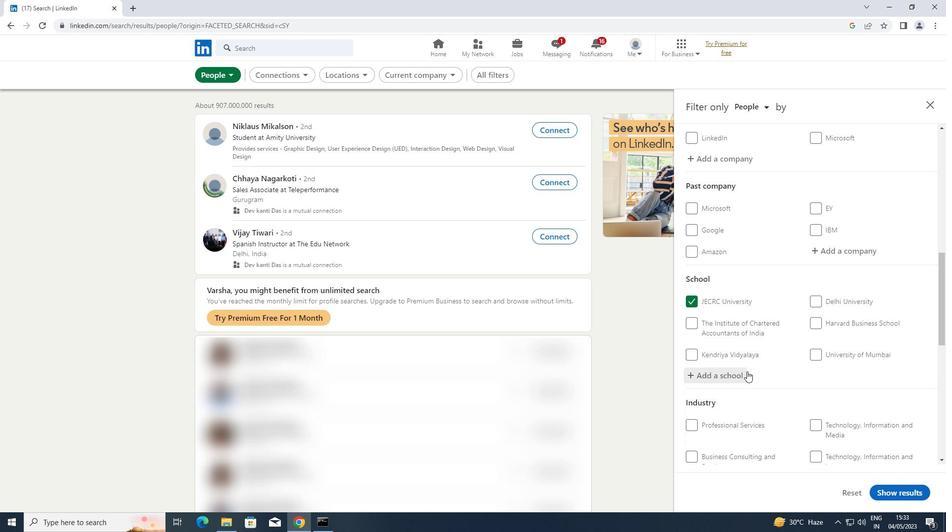 
Action: Mouse scrolled (747, 371) with delta (0, 0)
Screenshot: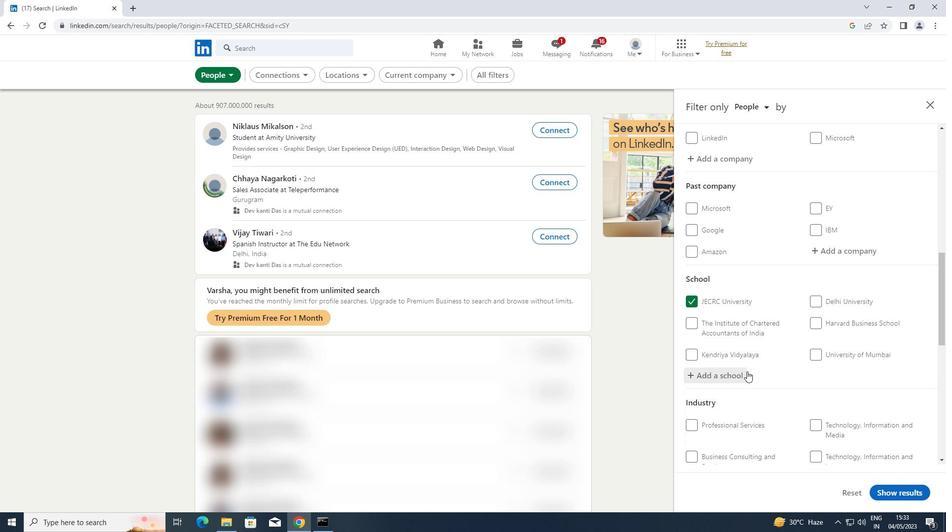
Action: Mouse moved to (818, 388)
Screenshot: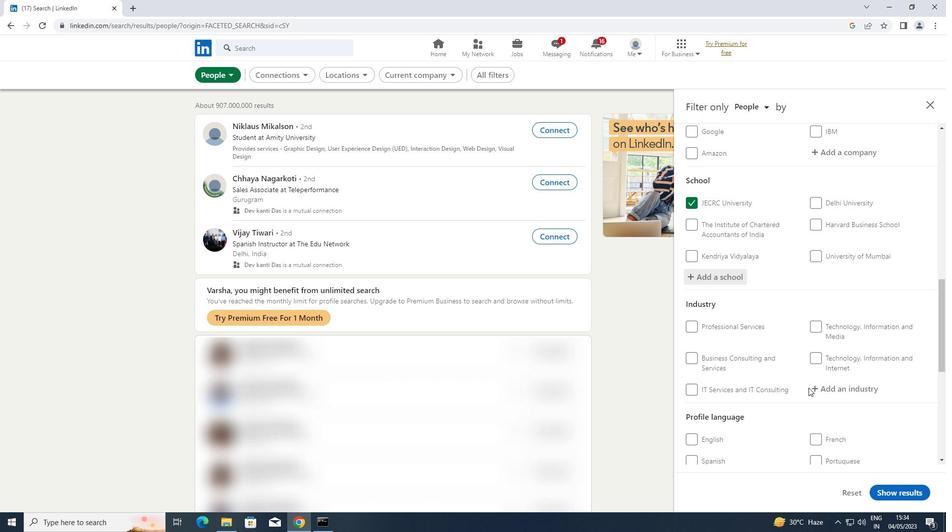 
Action: Mouse pressed left at (818, 388)
Screenshot: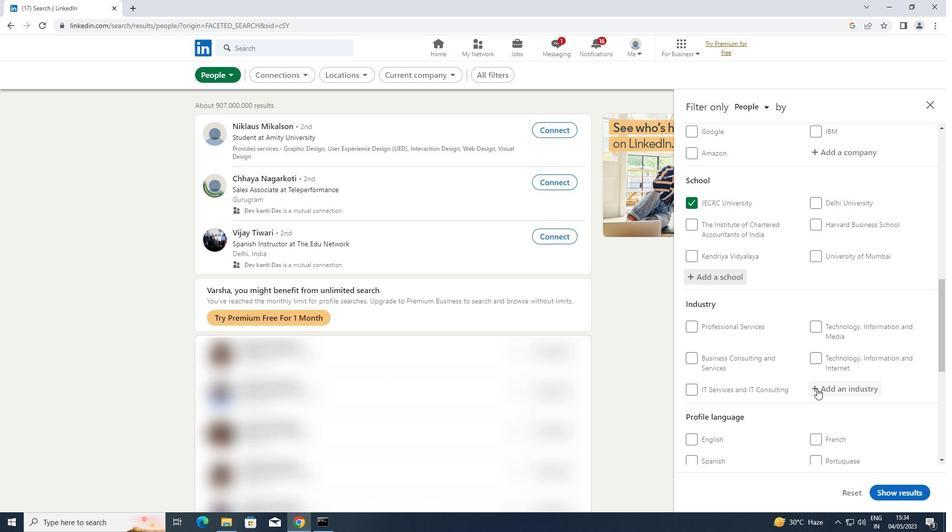 
Action: Key pressed <Key.shift>PAINT
Screenshot: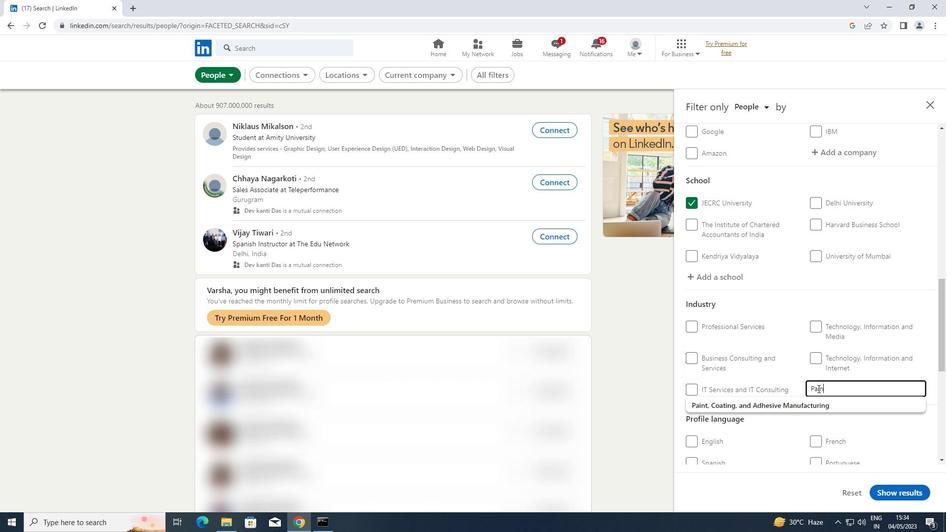 
Action: Mouse moved to (759, 405)
Screenshot: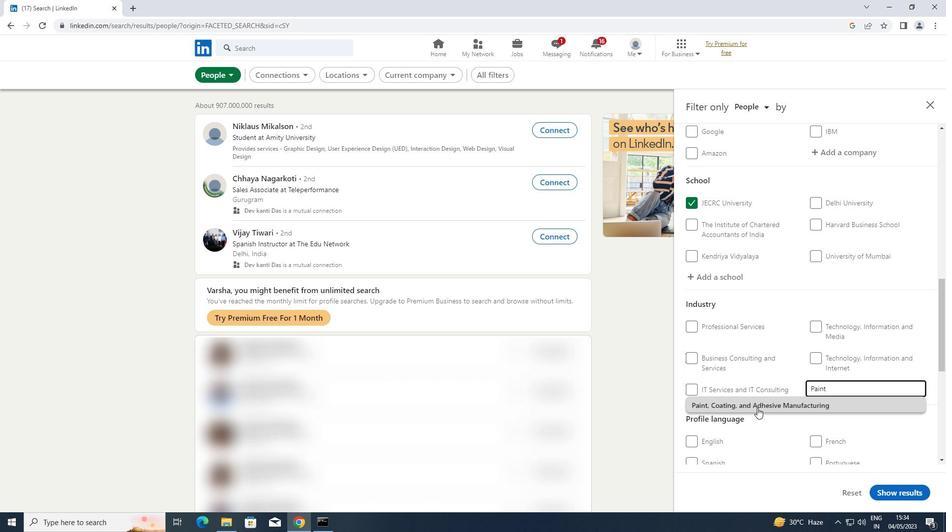 
Action: Mouse pressed left at (759, 405)
Screenshot: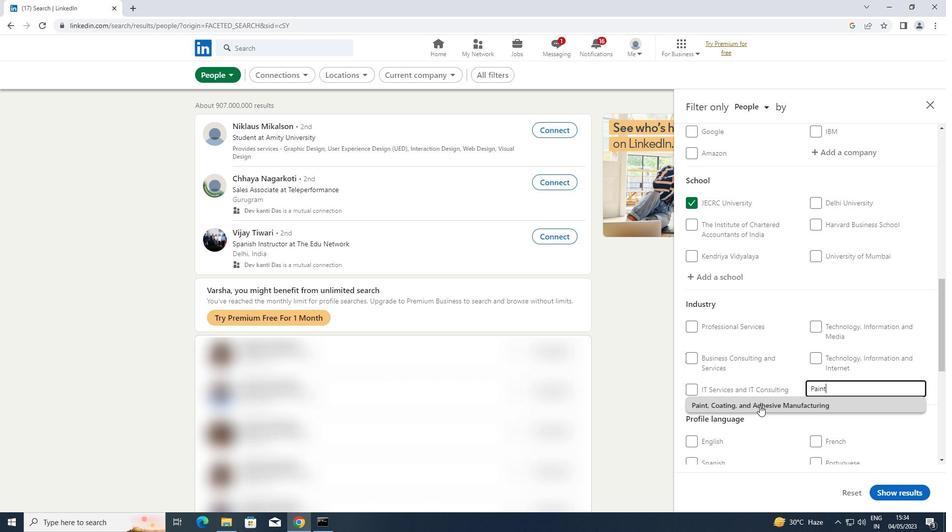 
Action: Mouse scrolled (759, 405) with delta (0, 0)
Screenshot: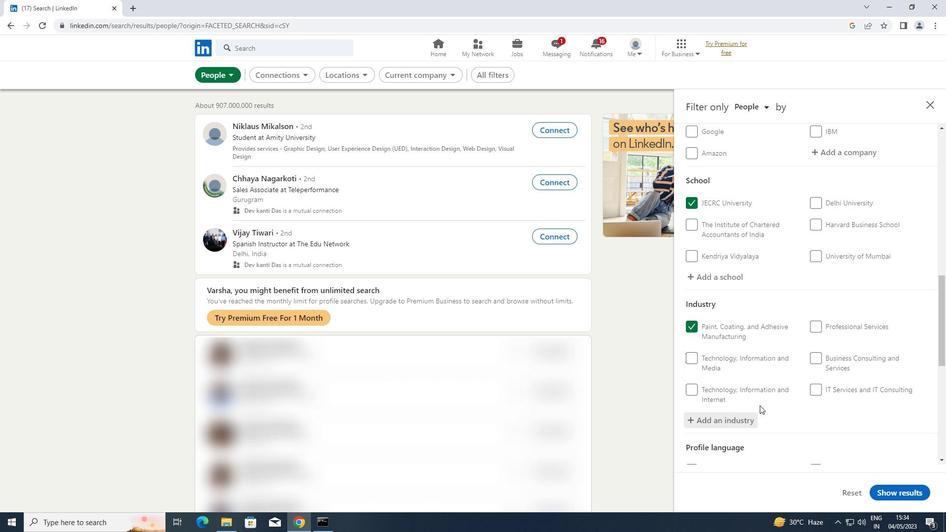
Action: Mouse scrolled (759, 405) with delta (0, 0)
Screenshot: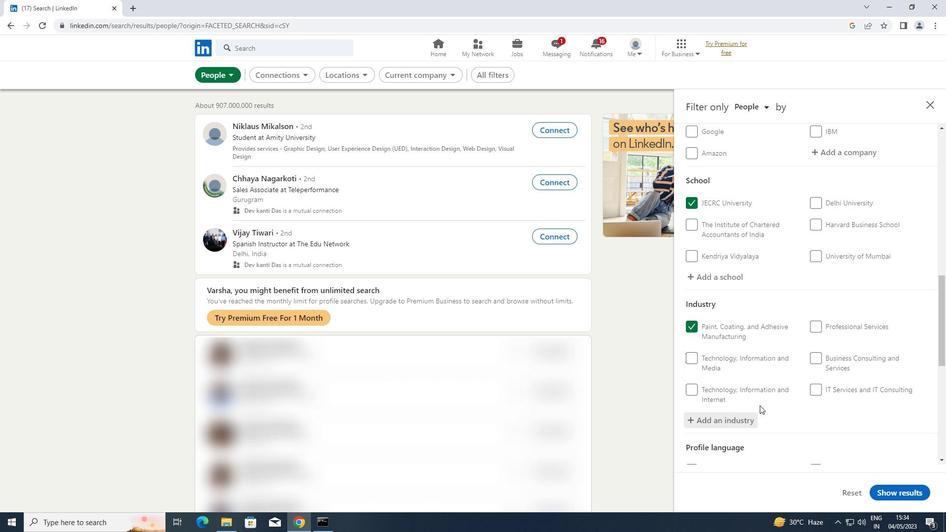 
Action: Mouse moved to (764, 402)
Screenshot: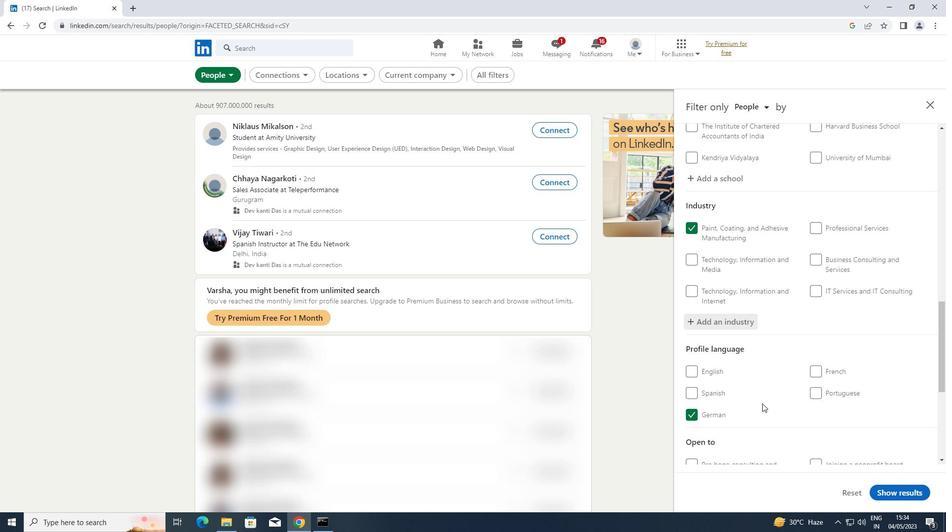 
Action: Mouse scrolled (764, 401) with delta (0, 0)
Screenshot: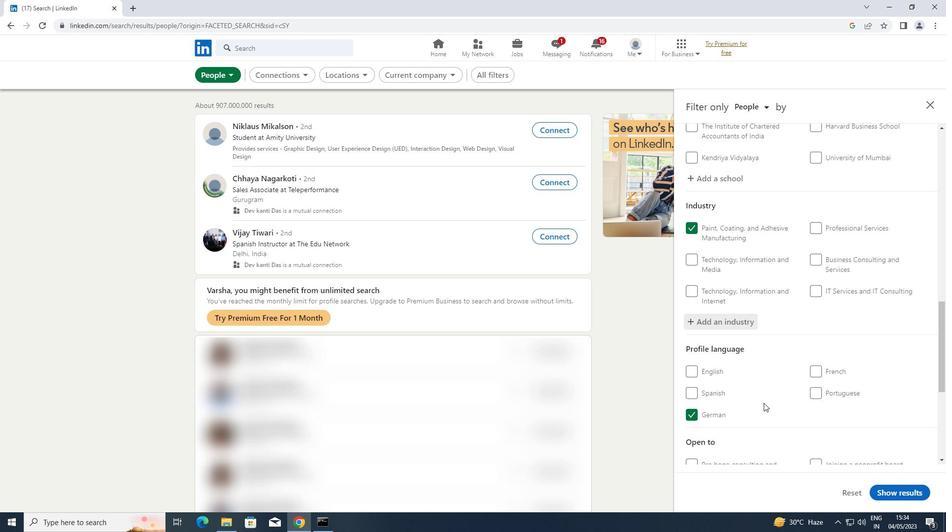 
Action: Mouse scrolled (764, 401) with delta (0, 0)
Screenshot: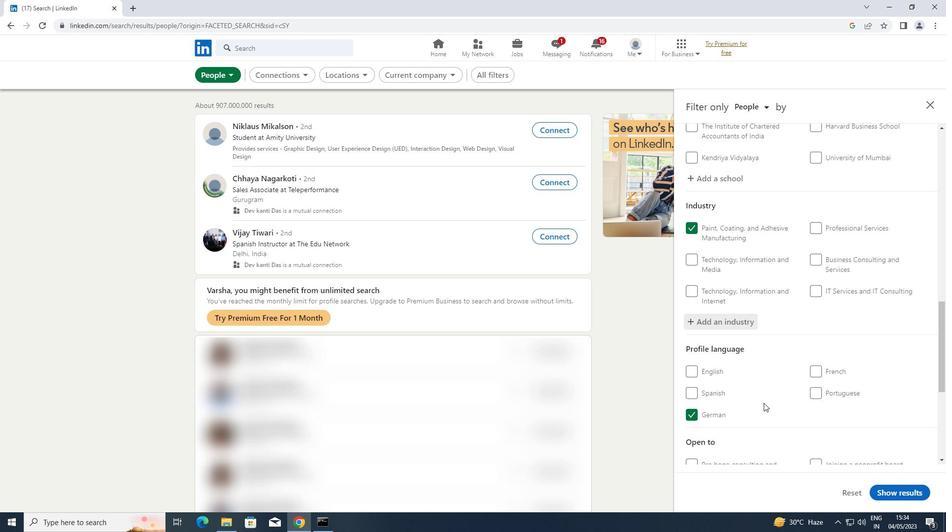 
Action: Mouse scrolled (764, 401) with delta (0, 0)
Screenshot: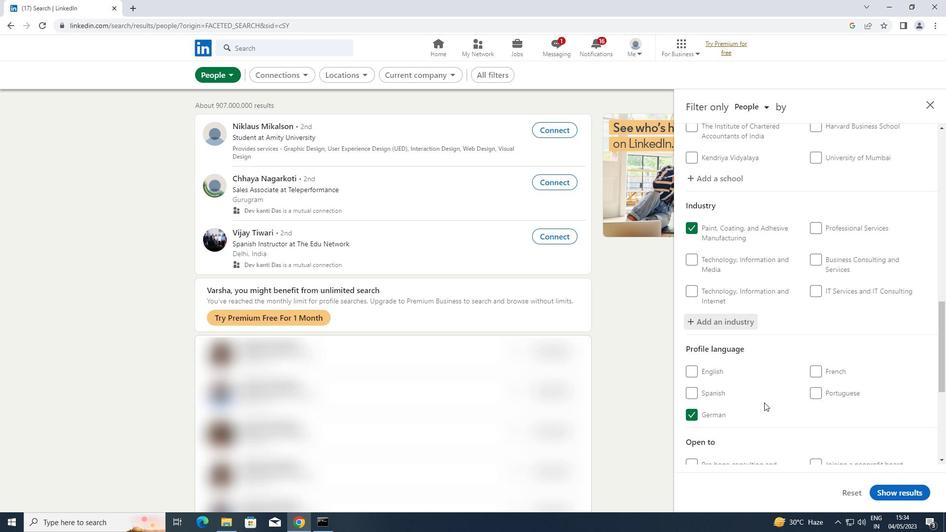 
Action: Mouse scrolled (764, 401) with delta (0, 0)
Screenshot: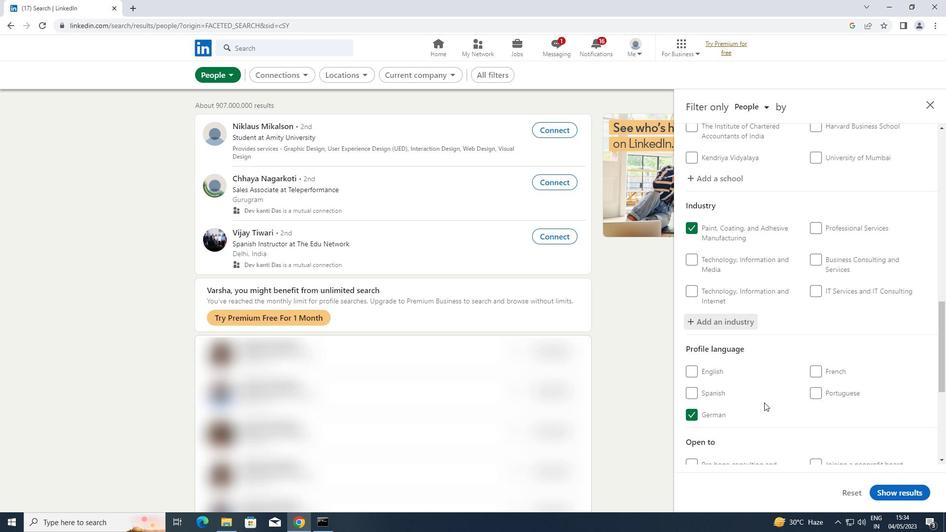 
Action: Mouse moved to (860, 368)
Screenshot: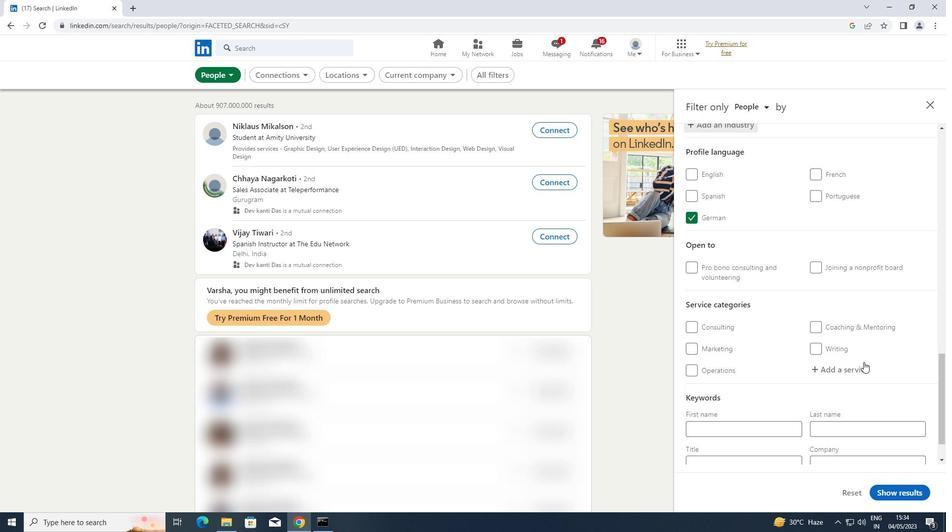 
Action: Mouse pressed left at (860, 368)
Screenshot: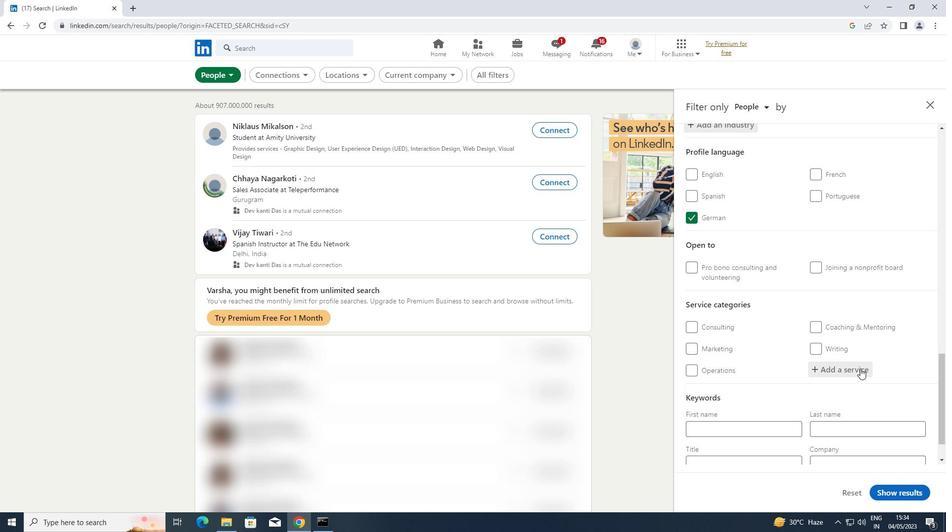 
Action: Key pressed <Key.shift><Key.shift>FILING
Screenshot: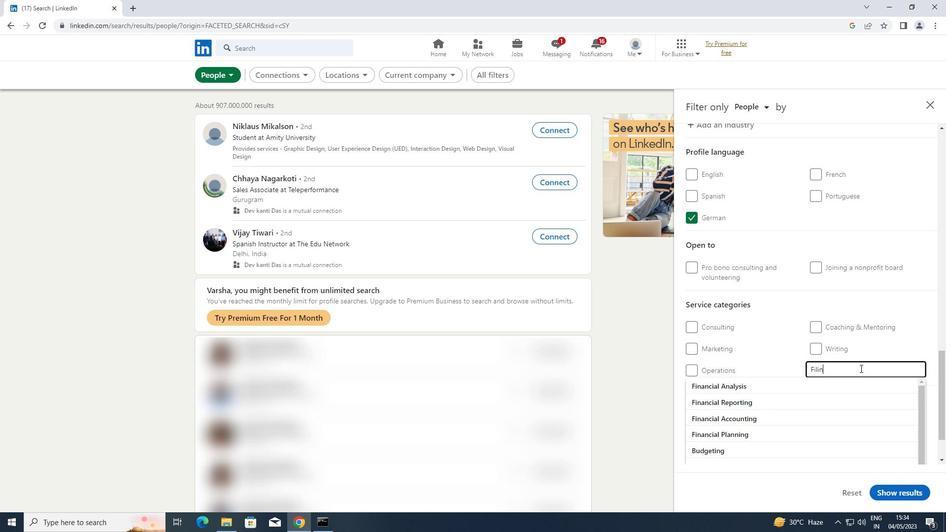 
Action: Mouse scrolled (860, 368) with delta (0, 0)
Screenshot: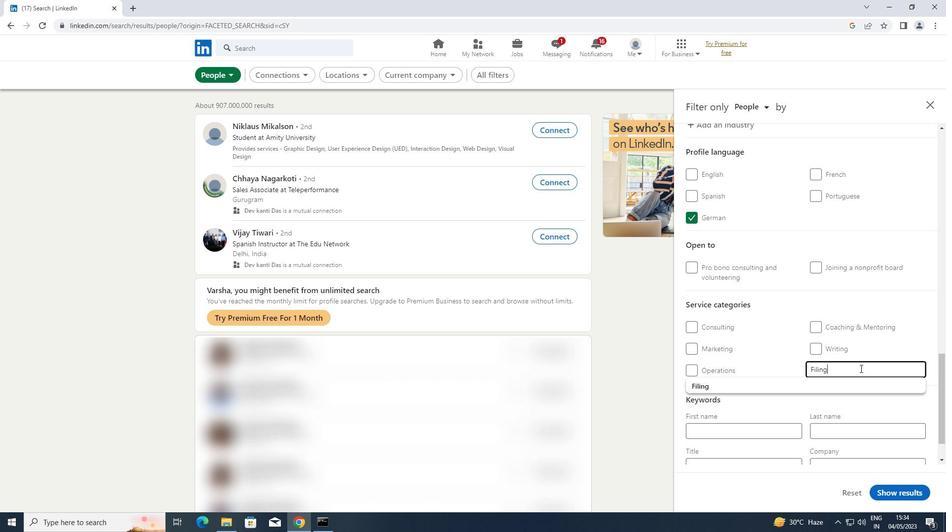 
Action: Mouse scrolled (860, 368) with delta (0, 0)
Screenshot: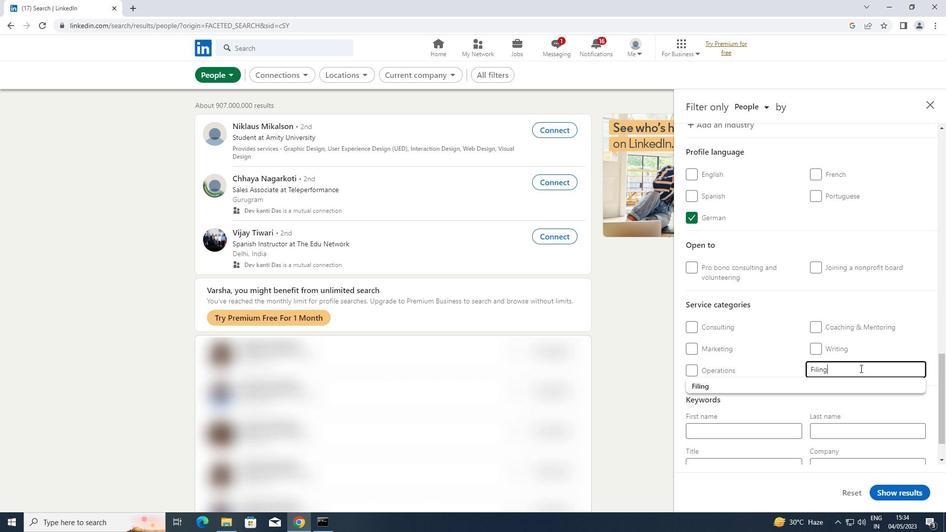 
Action: Mouse scrolled (860, 368) with delta (0, 0)
Screenshot: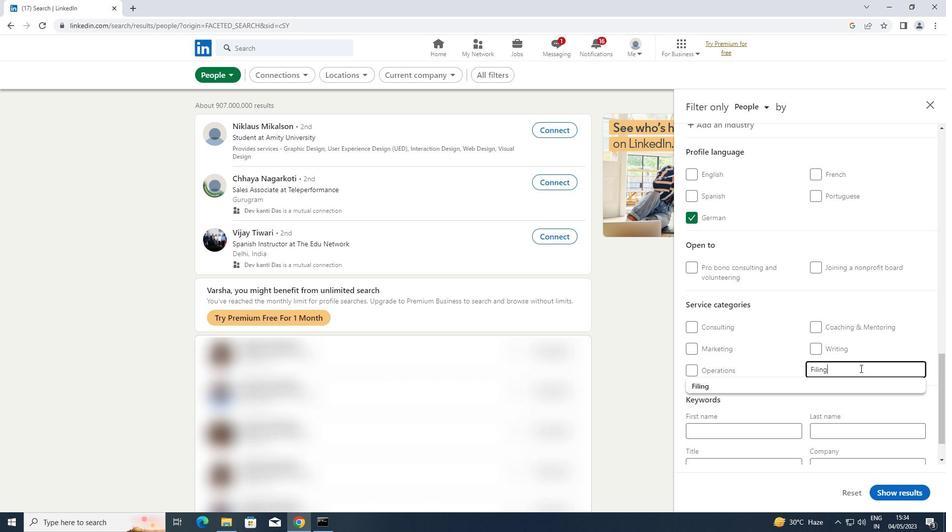 
Action: Mouse scrolled (860, 368) with delta (0, 0)
Screenshot: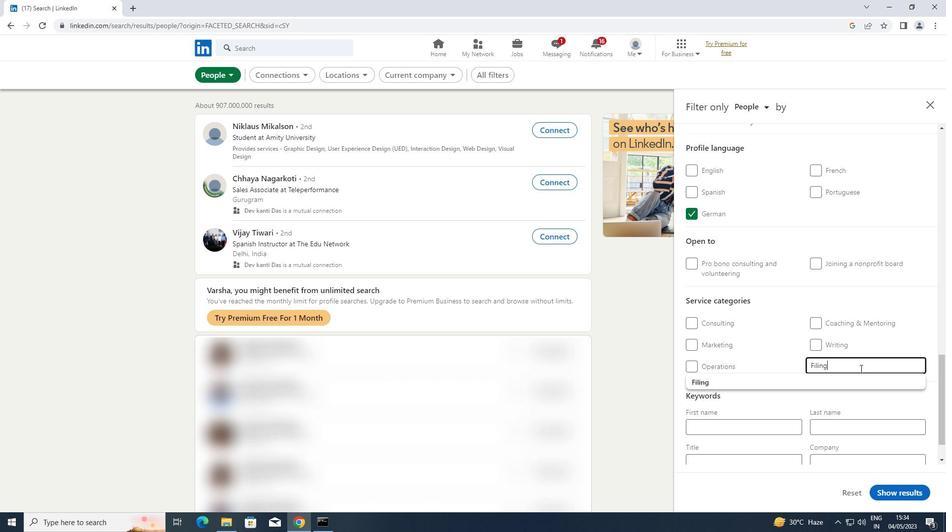 
Action: Mouse scrolled (860, 368) with delta (0, 0)
Screenshot: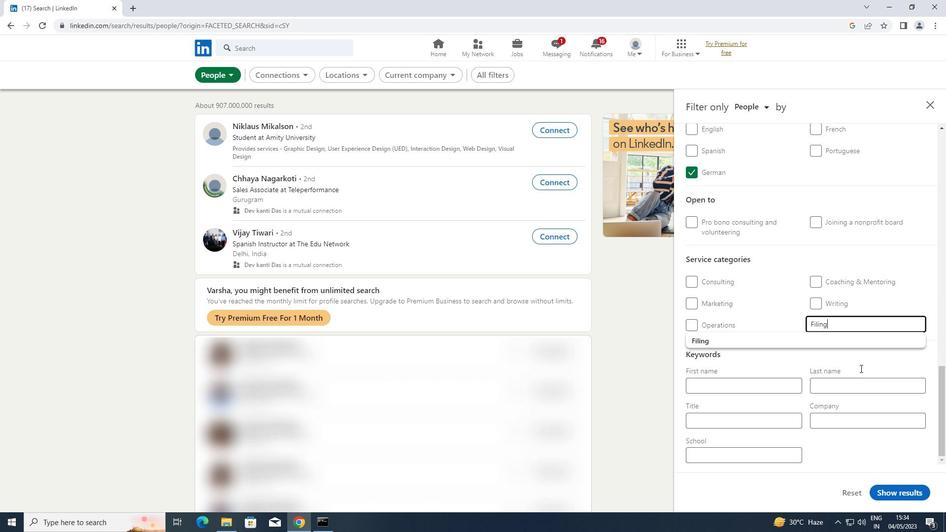 
Action: Mouse moved to (735, 335)
Screenshot: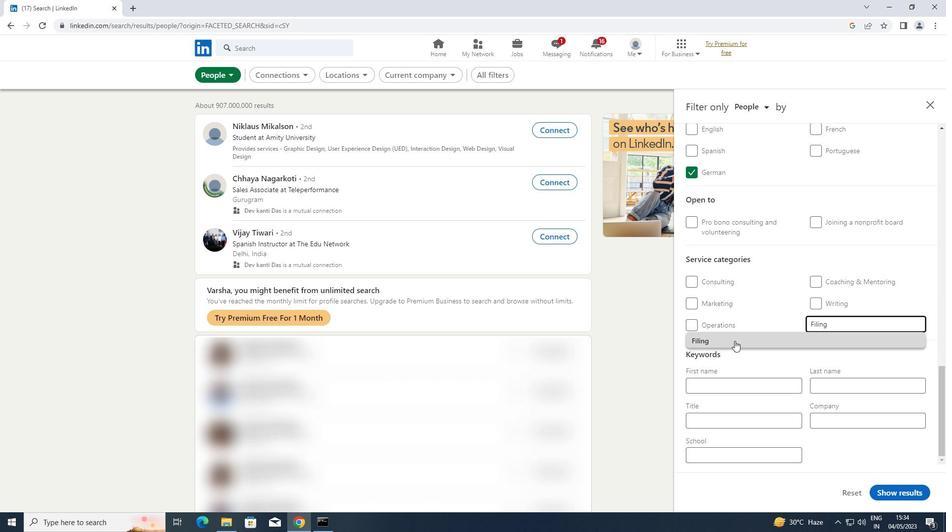
Action: Mouse pressed left at (735, 335)
Screenshot: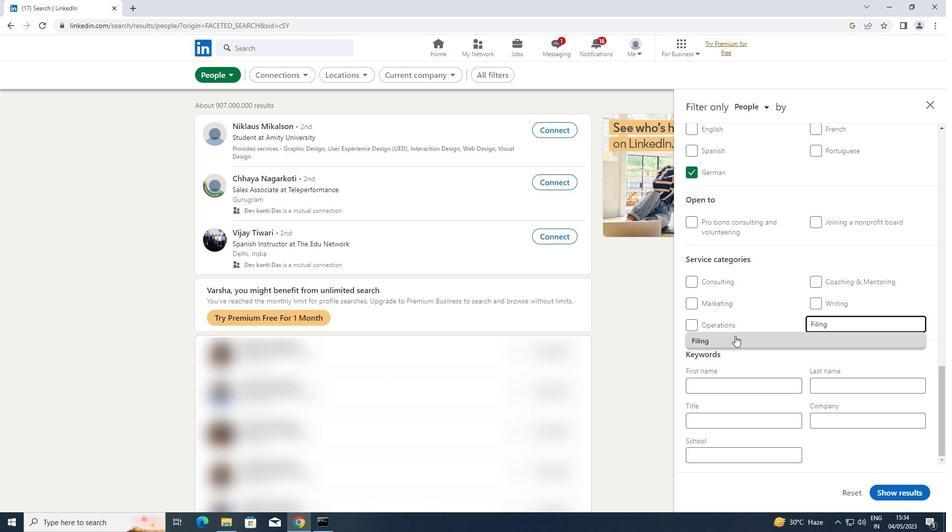 
Action: Mouse moved to (737, 433)
Screenshot: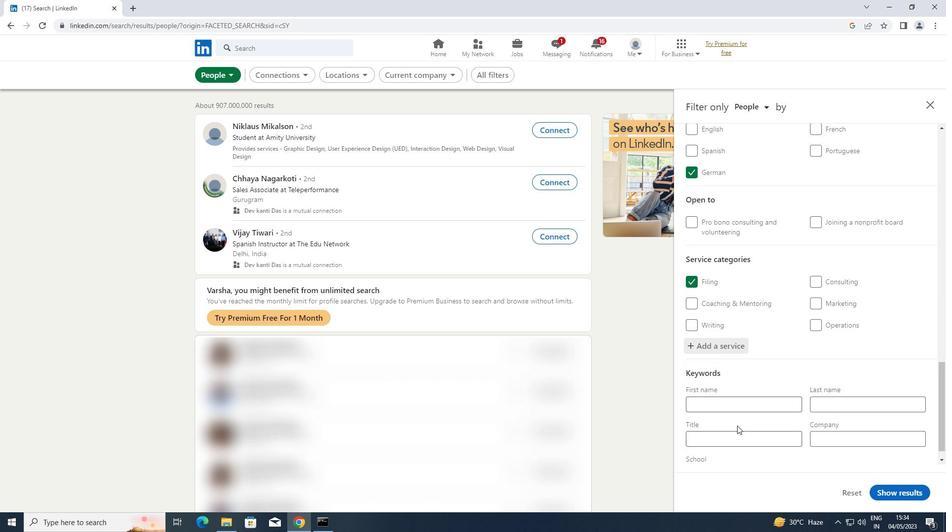 
Action: Mouse pressed left at (737, 433)
Screenshot: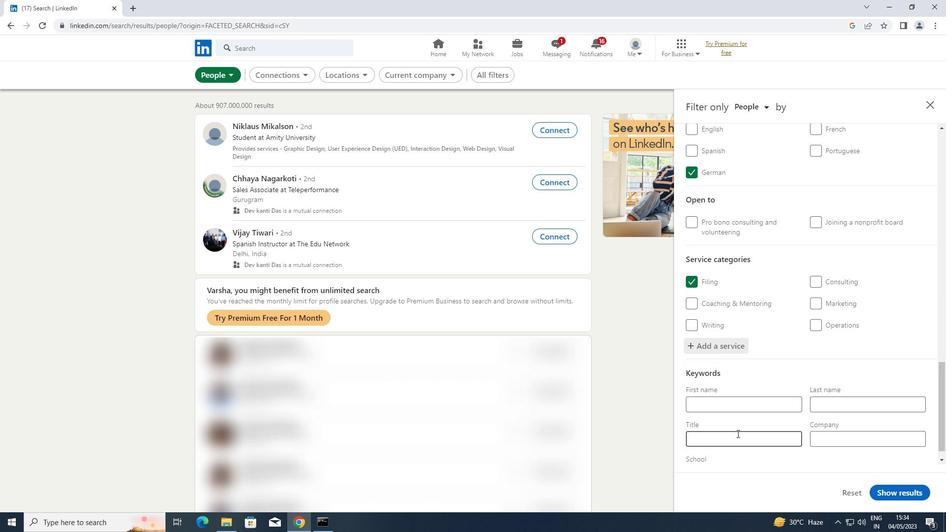 
Action: Key pressed <Key.shift>MASSAGE<Key.space><Key.shift>THERAPY
Screenshot: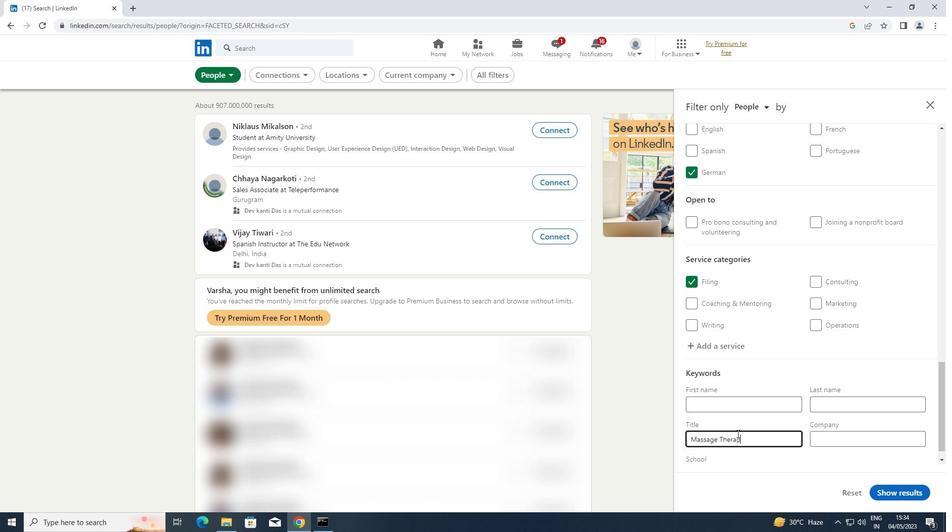 
Action: Mouse moved to (914, 493)
Screenshot: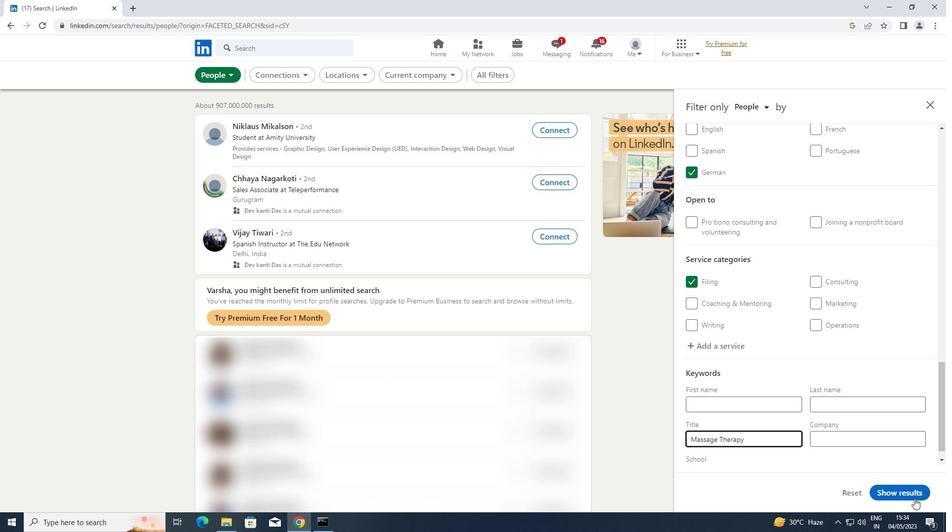 
Action: Mouse pressed left at (914, 493)
Screenshot: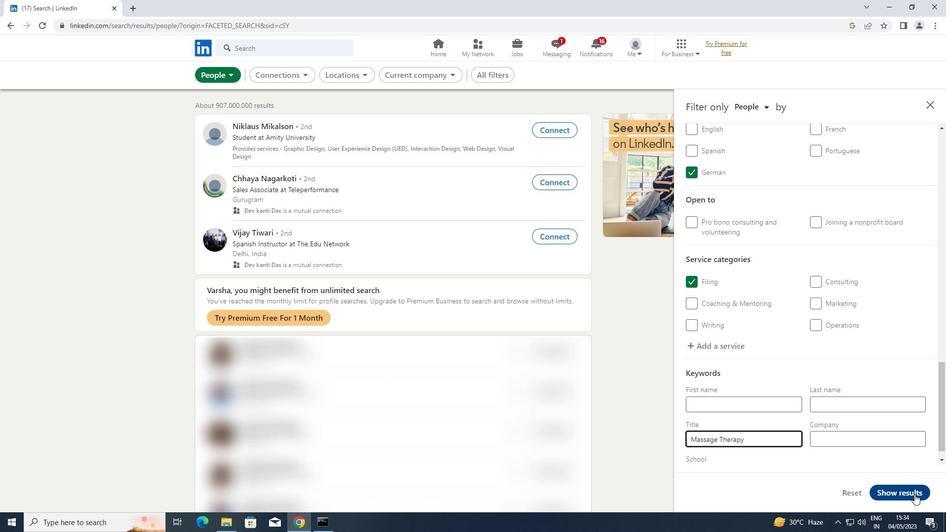 
